 Task: Find connections with filter location Barbalha with filter topic #bestadvicewith filter profile language Potuguese with filter current company Time Inc. with filter school National Institute of Technology Rourkela with filter industry Secretarial Schools with filter service category Cybersecurity with filter keywords title Marketing Communications Manager
Action: Mouse moved to (478, 103)
Screenshot: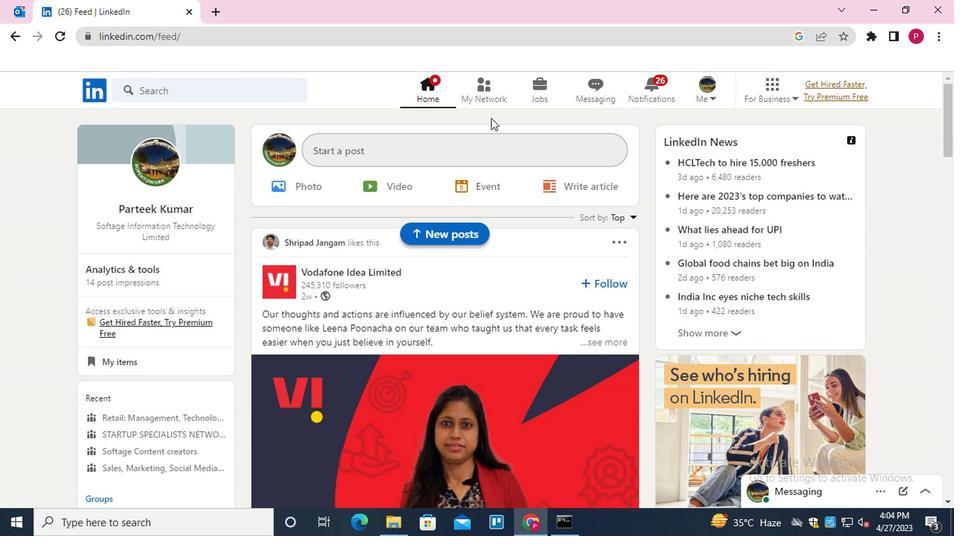 
Action: Mouse pressed left at (478, 103)
Screenshot: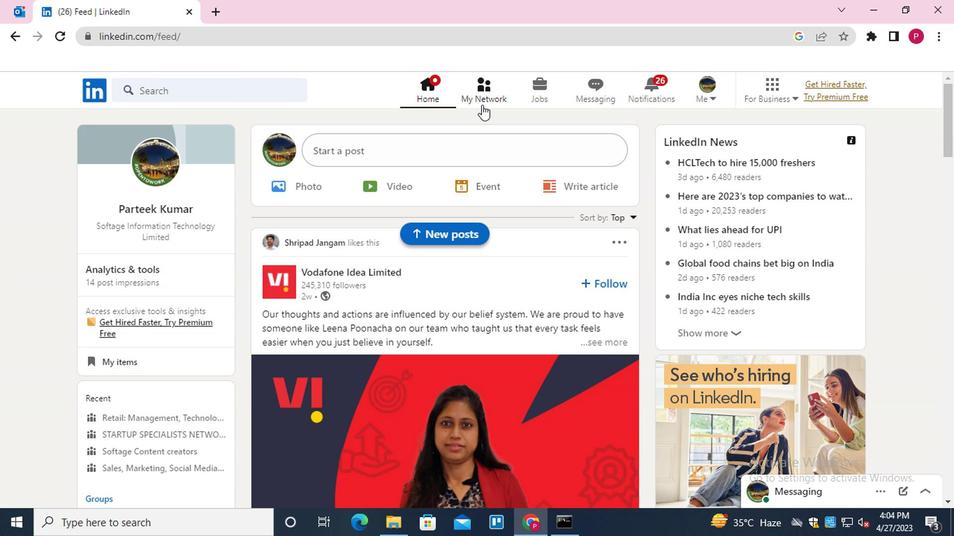 
Action: Mouse moved to (229, 177)
Screenshot: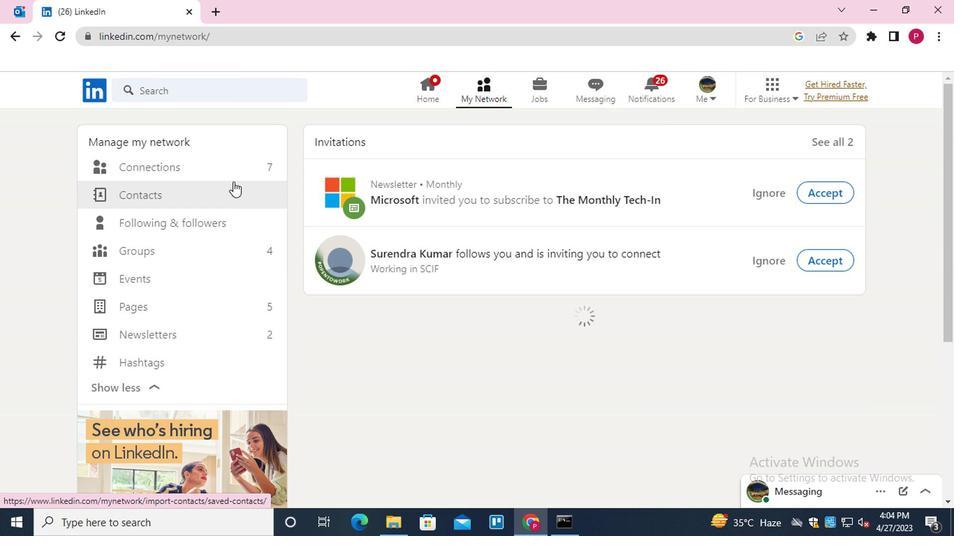 
Action: Mouse pressed left at (229, 177)
Screenshot: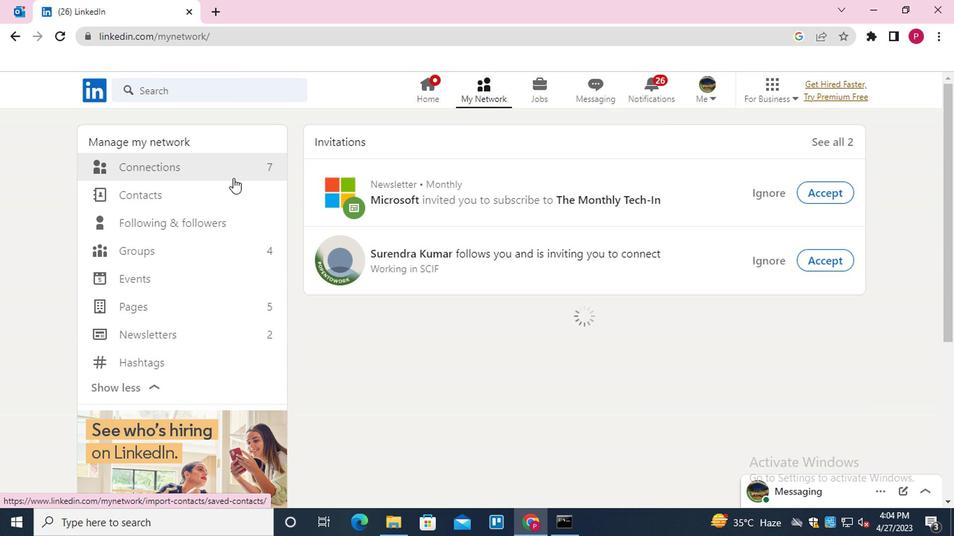 
Action: Mouse moved to (216, 171)
Screenshot: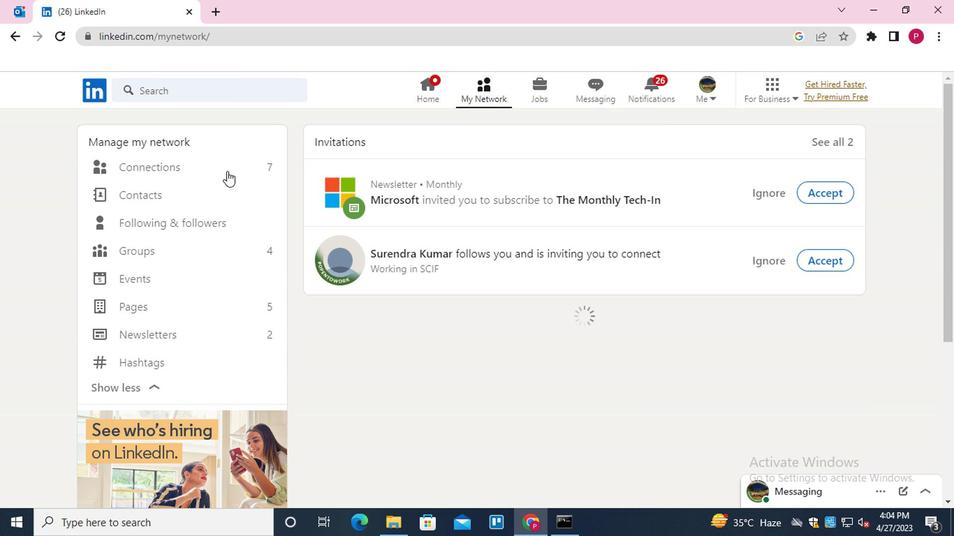 
Action: Mouse pressed left at (216, 171)
Screenshot: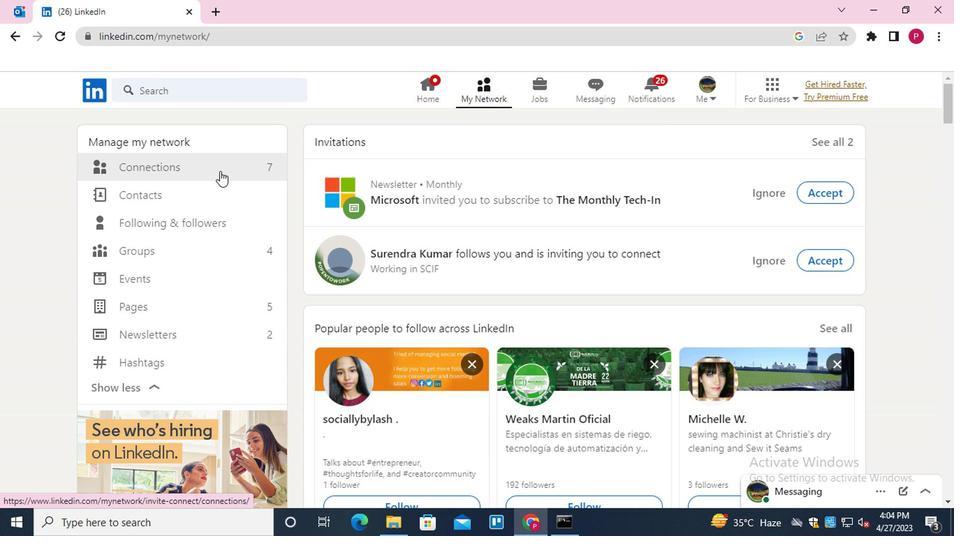 
Action: Mouse moved to (555, 165)
Screenshot: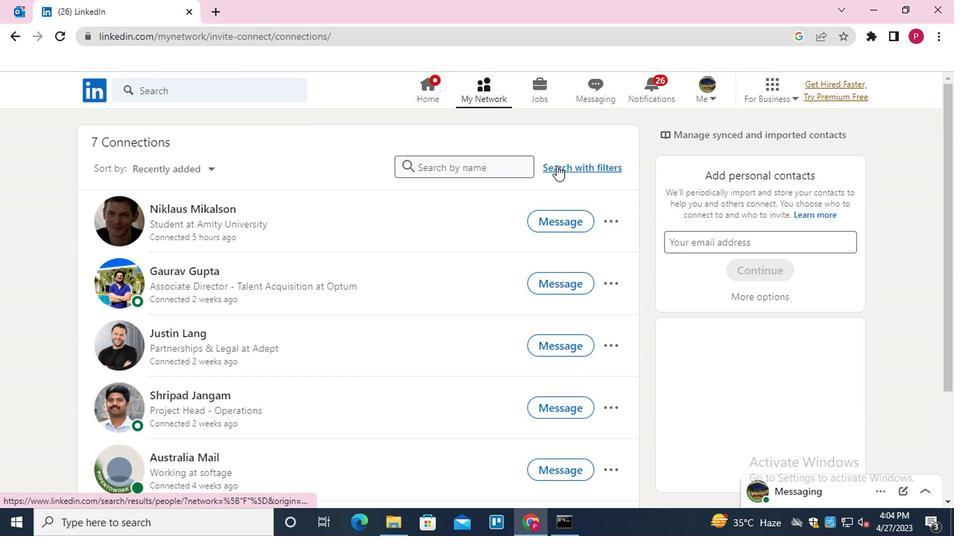 
Action: Mouse pressed left at (555, 165)
Screenshot: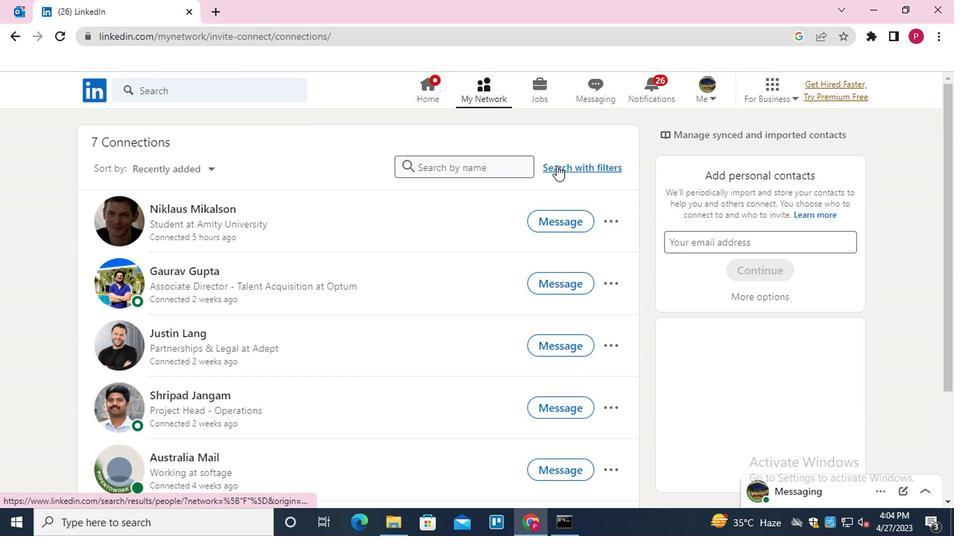 
Action: Mouse moved to (519, 123)
Screenshot: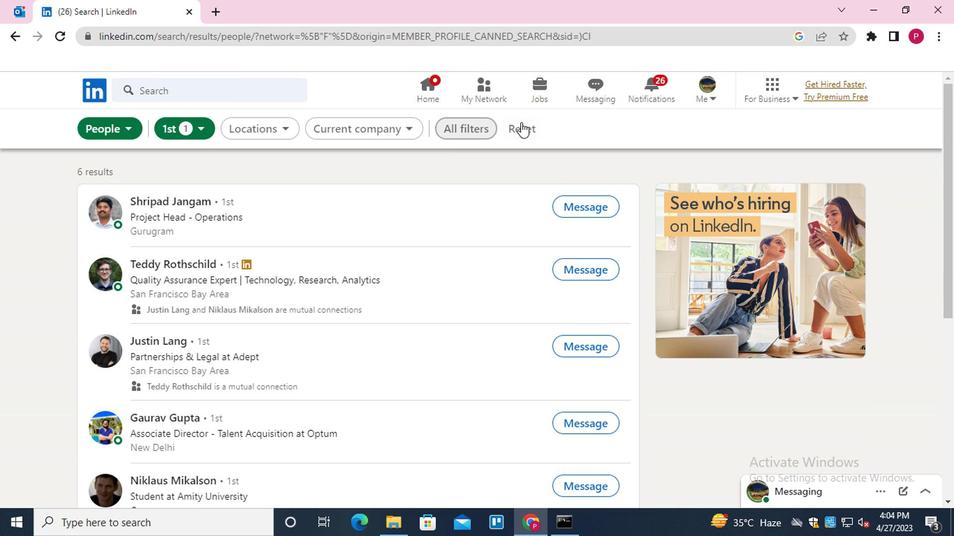 
Action: Mouse pressed left at (519, 123)
Screenshot: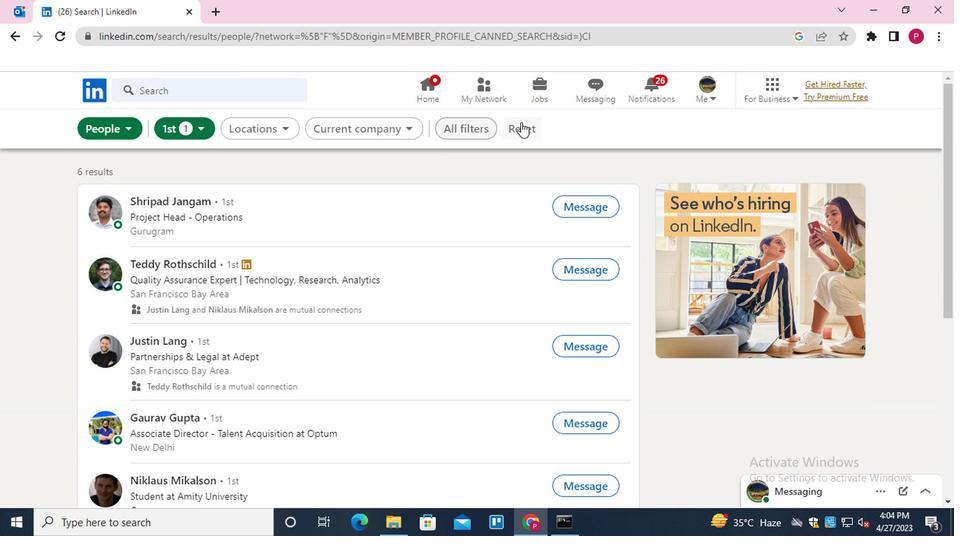
Action: Mouse moved to (497, 128)
Screenshot: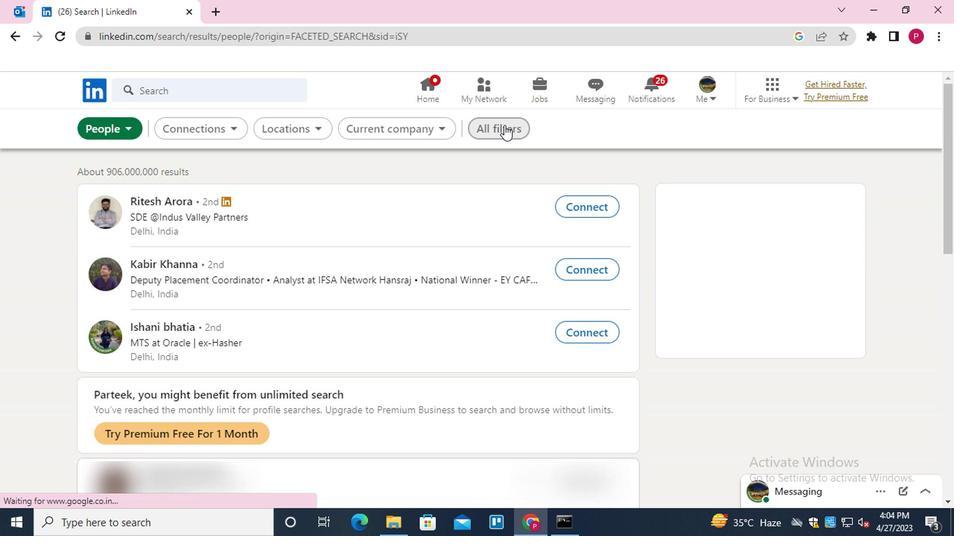 
Action: Mouse pressed left at (497, 128)
Screenshot: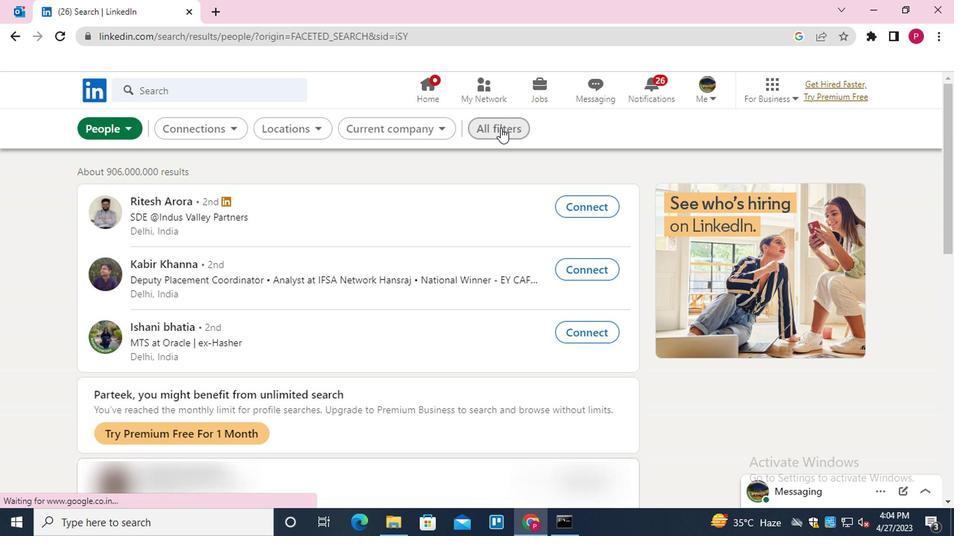 
Action: Mouse moved to (743, 296)
Screenshot: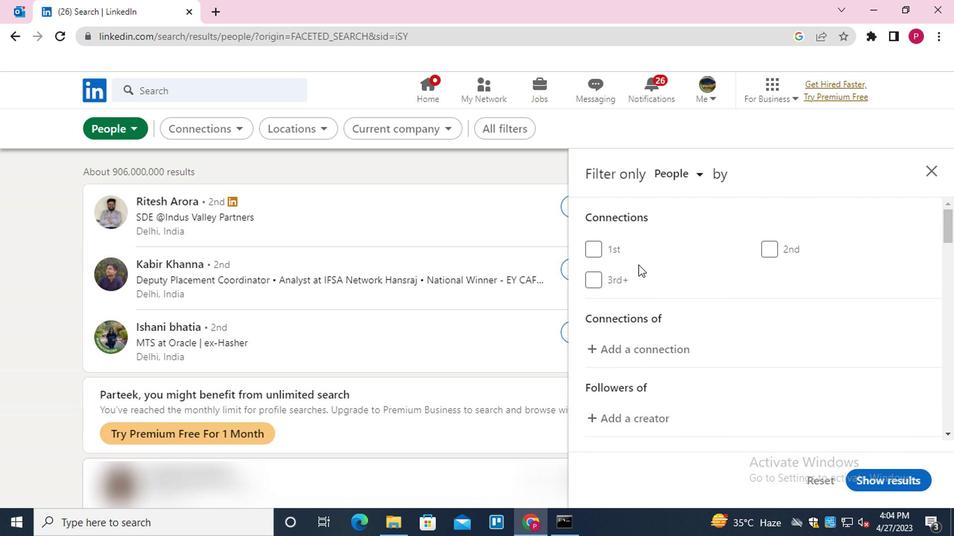 
Action: Mouse scrolled (743, 296) with delta (0, 0)
Screenshot: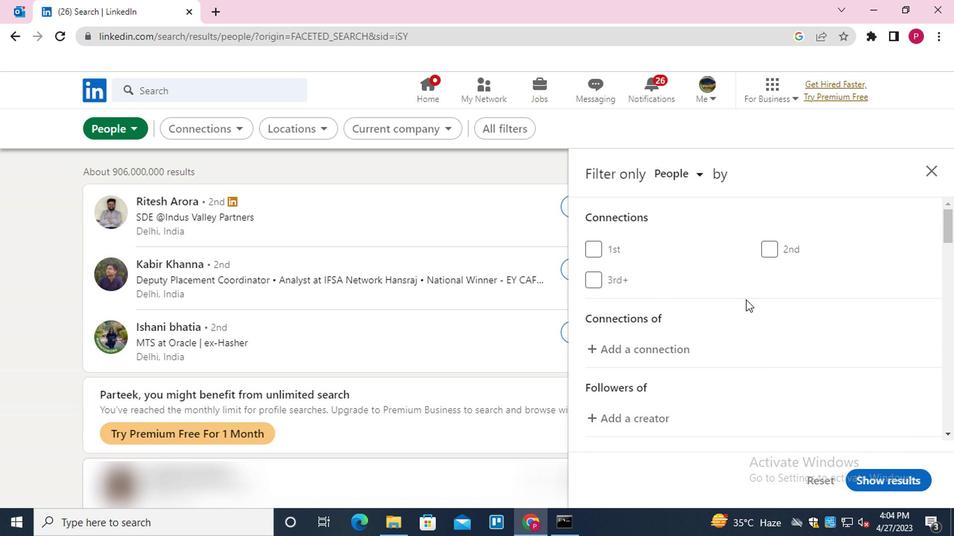 
Action: Mouse scrolled (743, 296) with delta (0, 0)
Screenshot: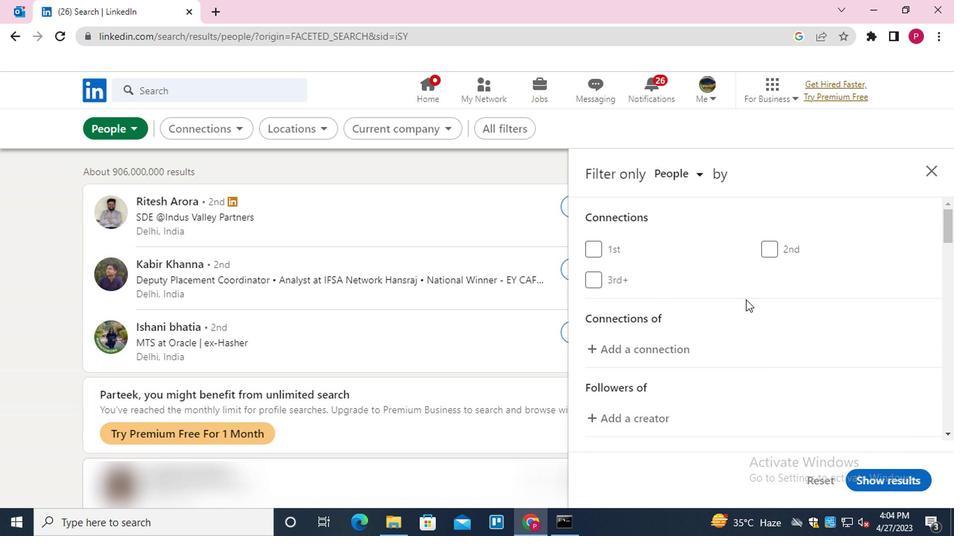 
Action: Mouse scrolled (743, 296) with delta (0, 0)
Screenshot: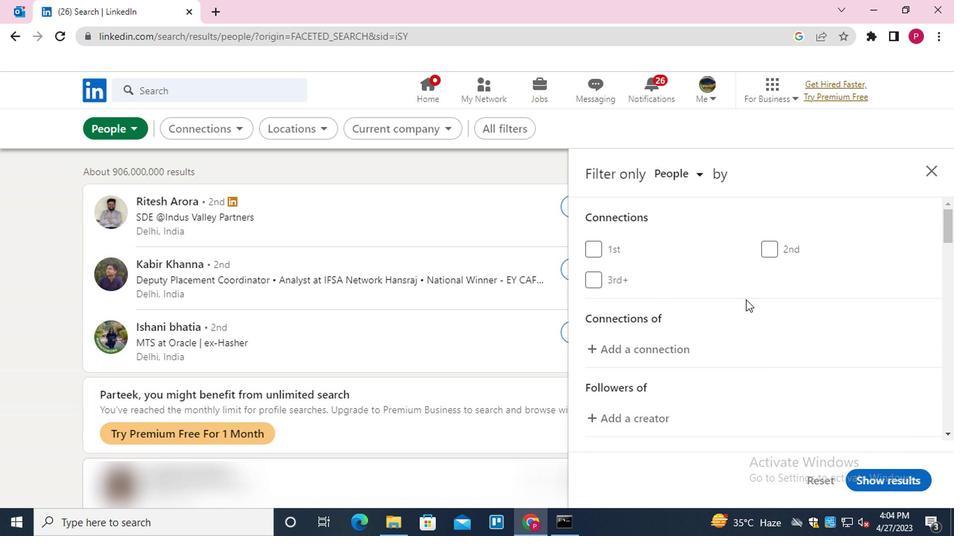 
Action: Mouse moved to (788, 331)
Screenshot: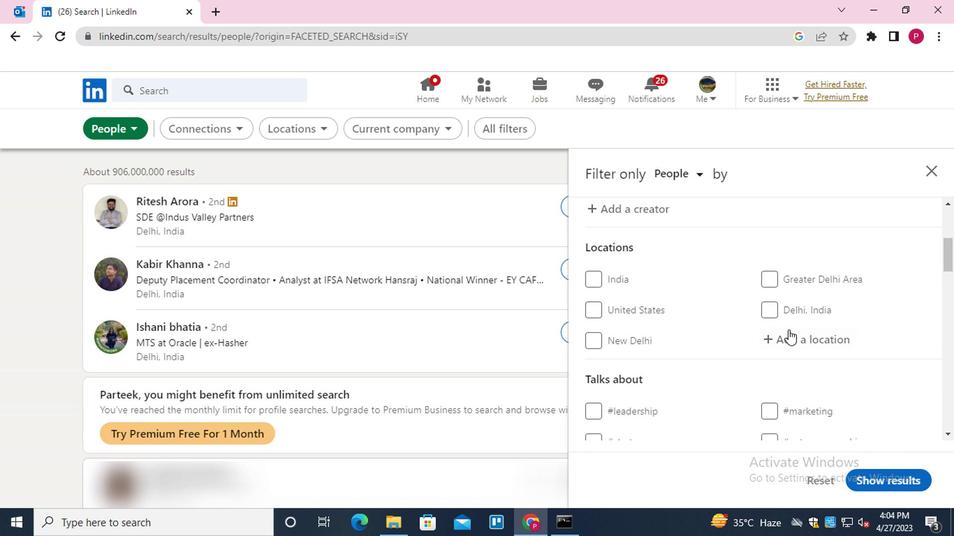 
Action: Mouse pressed left at (788, 331)
Screenshot: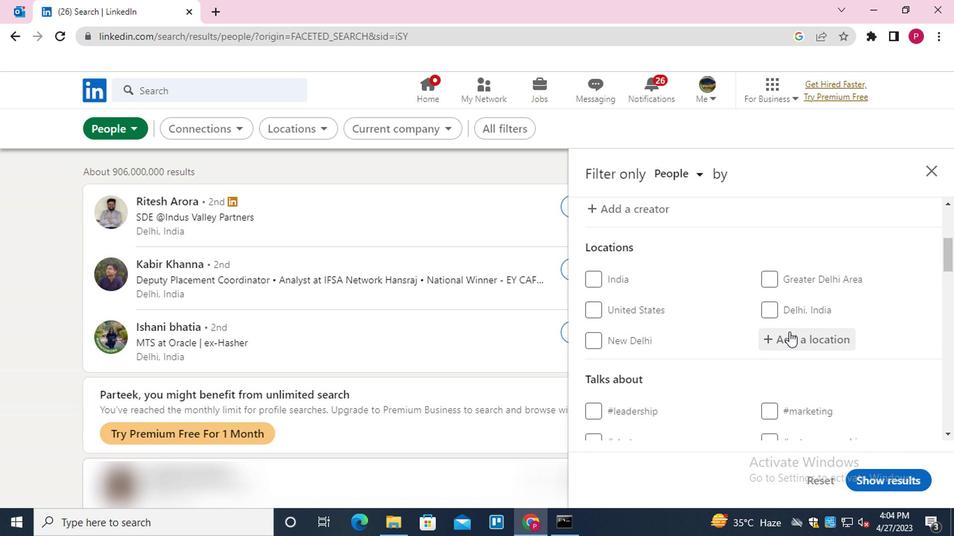 
Action: Key pressed <Key.shift>BARBALL<Key.backspace><Key.down><Key.enter>
Screenshot: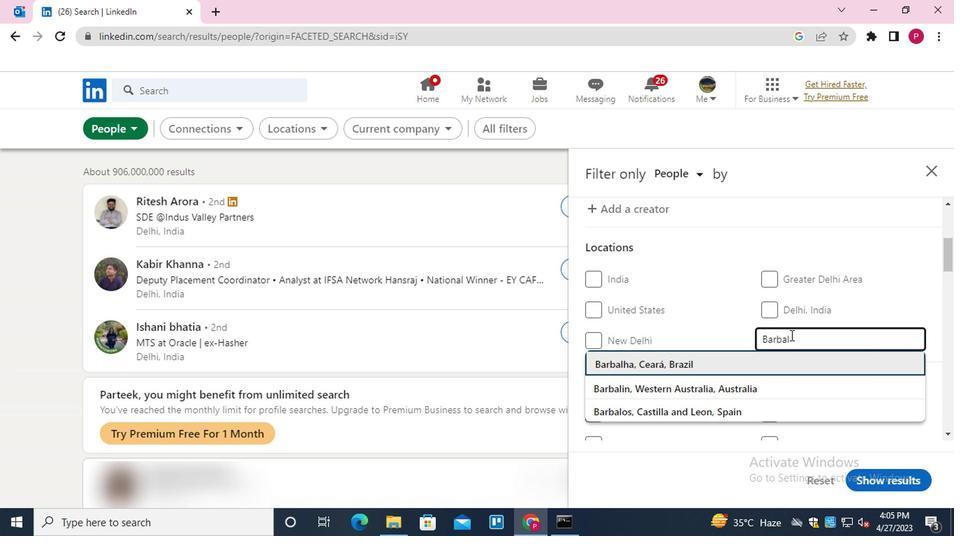 
Action: Mouse moved to (743, 351)
Screenshot: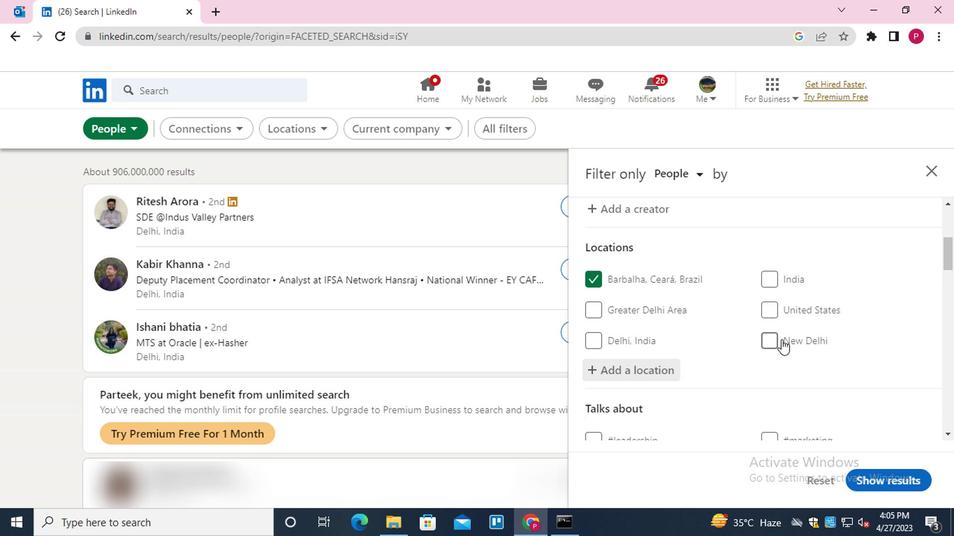 
Action: Mouse scrolled (743, 350) with delta (0, 0)
Screenshot: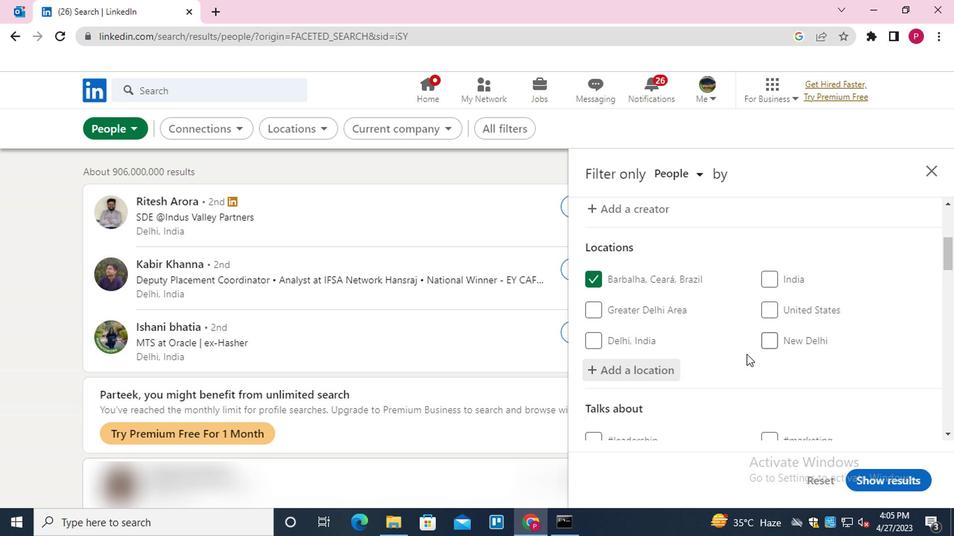 
Action: Mouse scrolled (743, 350) with delta (0, 0)
Screenshot: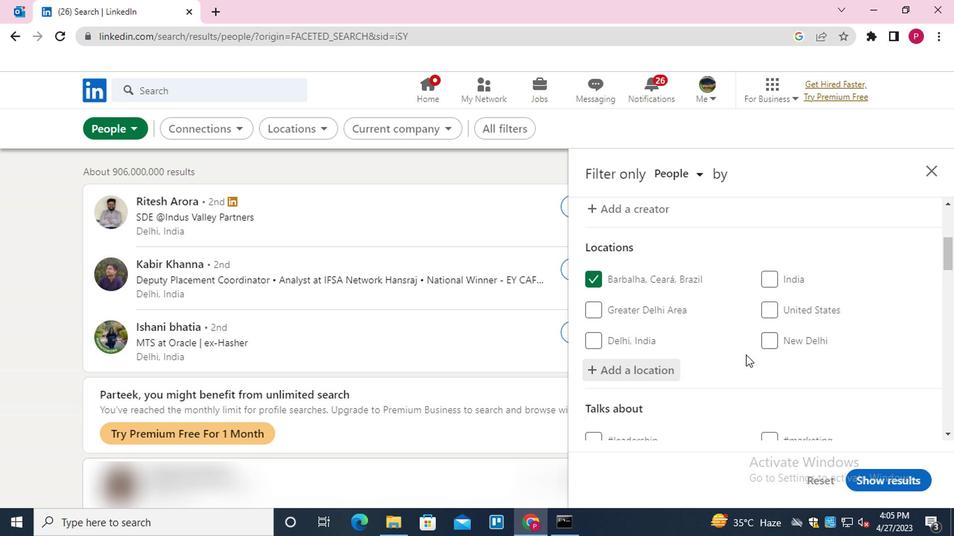 
Action: Mouse scrolled (743, 350) with delta (0, 0)
Screenshot: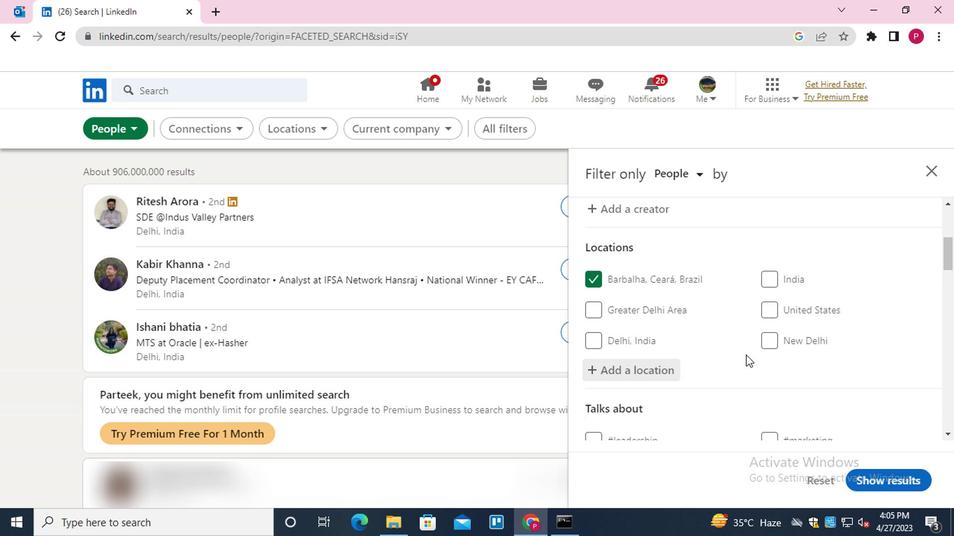 
Action: Mouse moved to (805, 290)
Screenshot: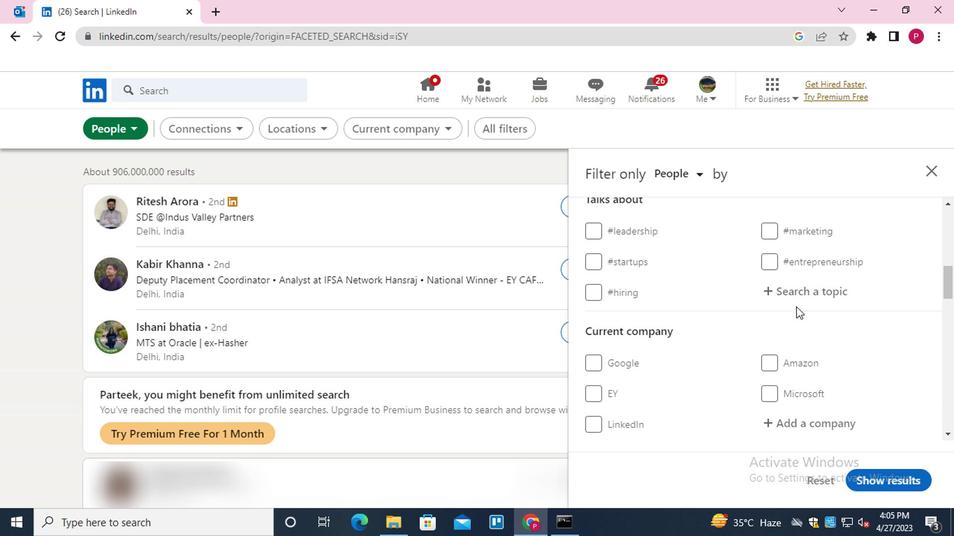 
Action: Mouse pressed left at (805, 290)
Screenshot: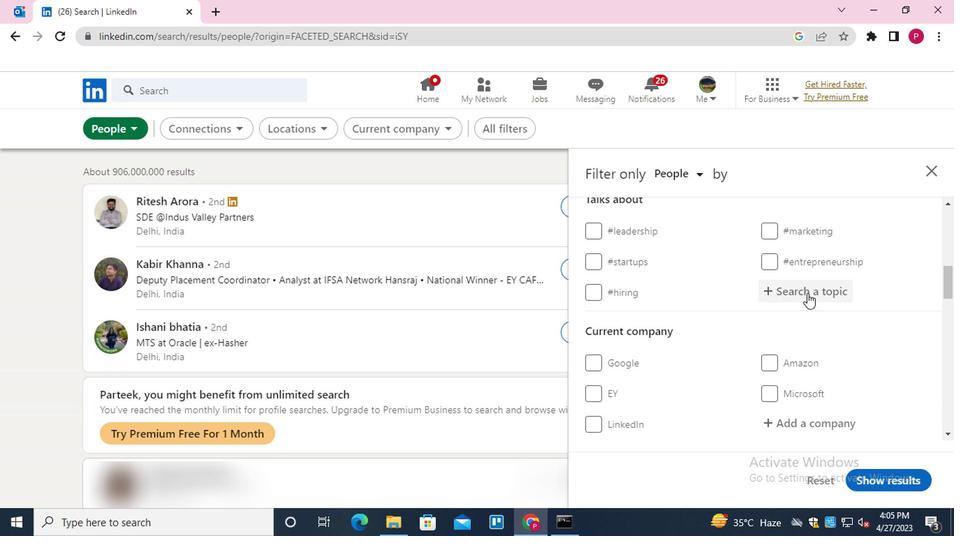 
Action: Key pressed BESTADVICE<Key.down><Key.enter>
Screenshot: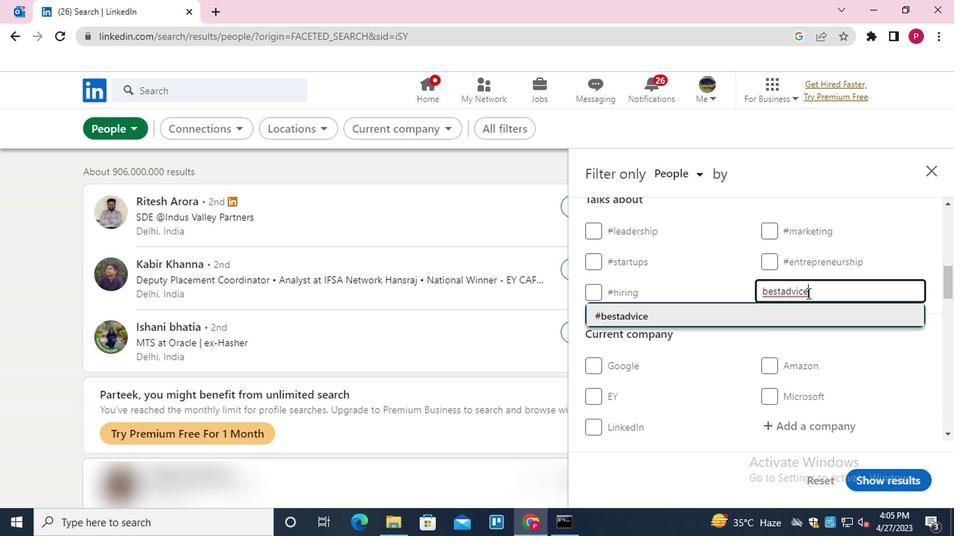 
Action: Mouse moved to (767, 312)
Screenshot: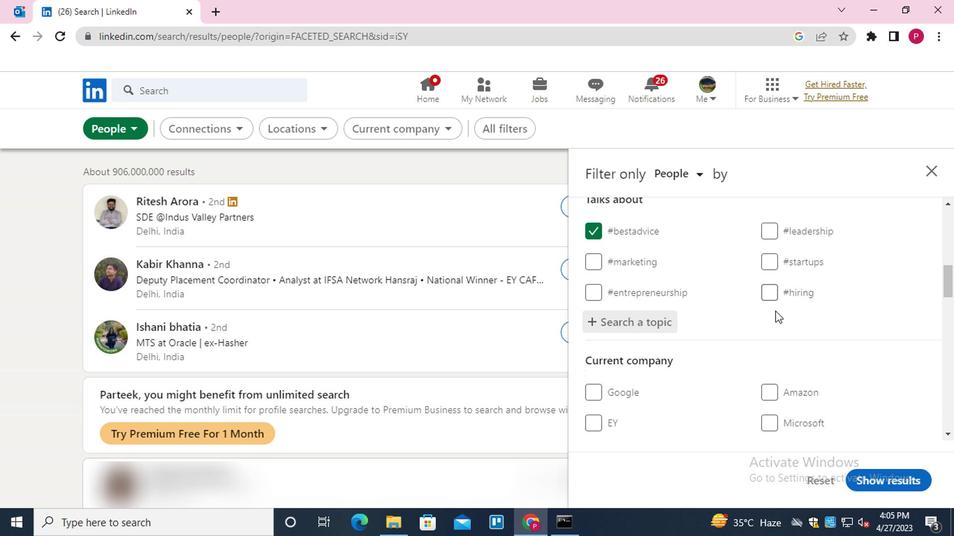 
Action: Mouse scrolled (767, 311) with delta (0, 0)
Screenshot: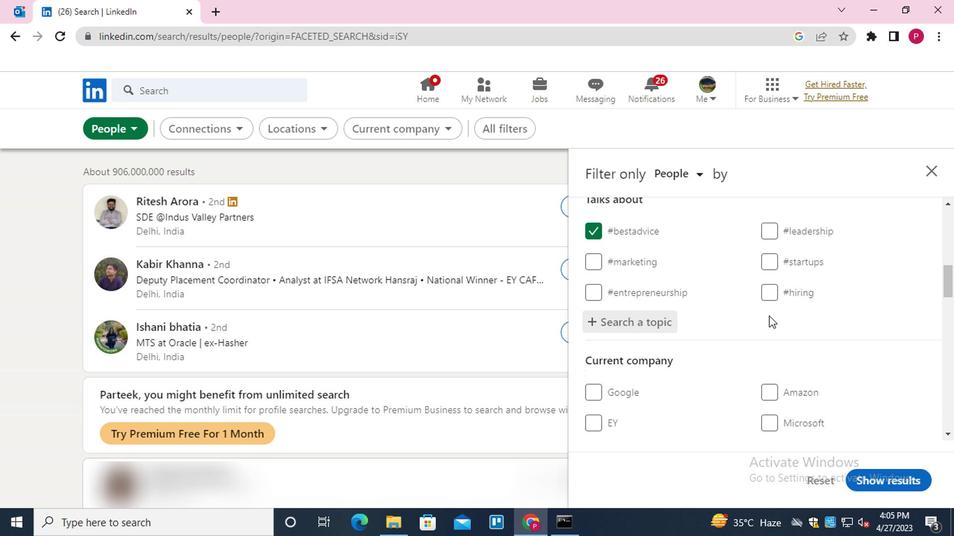 
Action: Mouse moved to (731, 333)
Screenshot: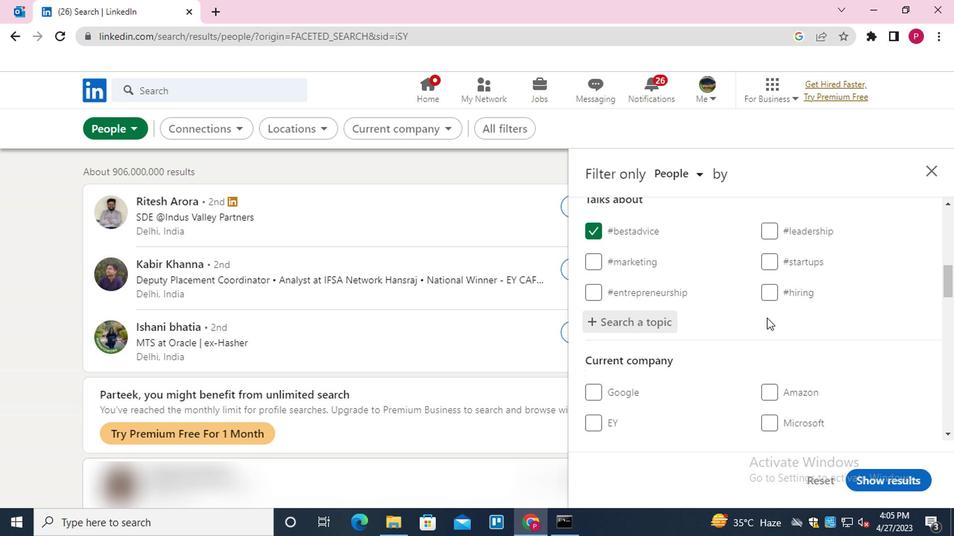 
Action: Mouse scrolled (731, 332) with delta (0, 0)
Screenshot: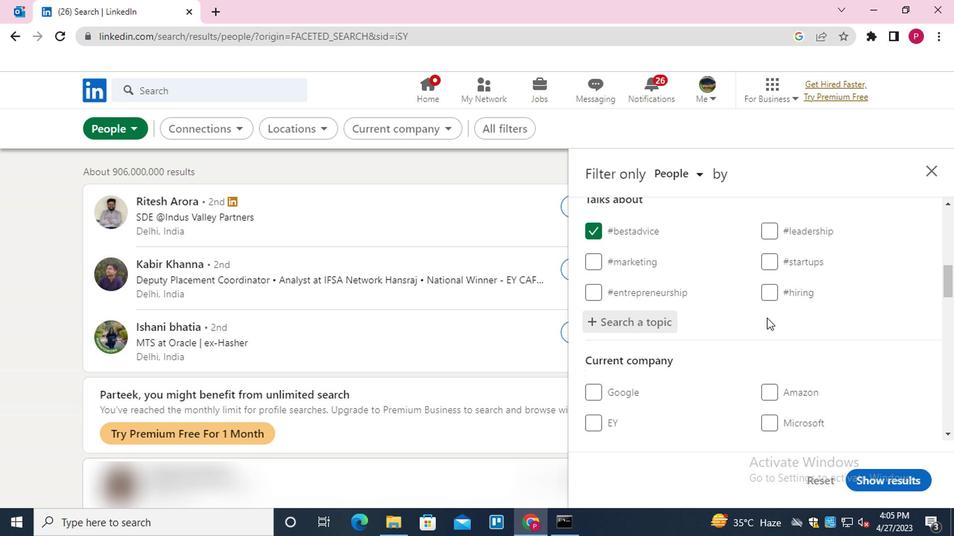 
Action: Mouse moved to (726, 333)
Screenshot: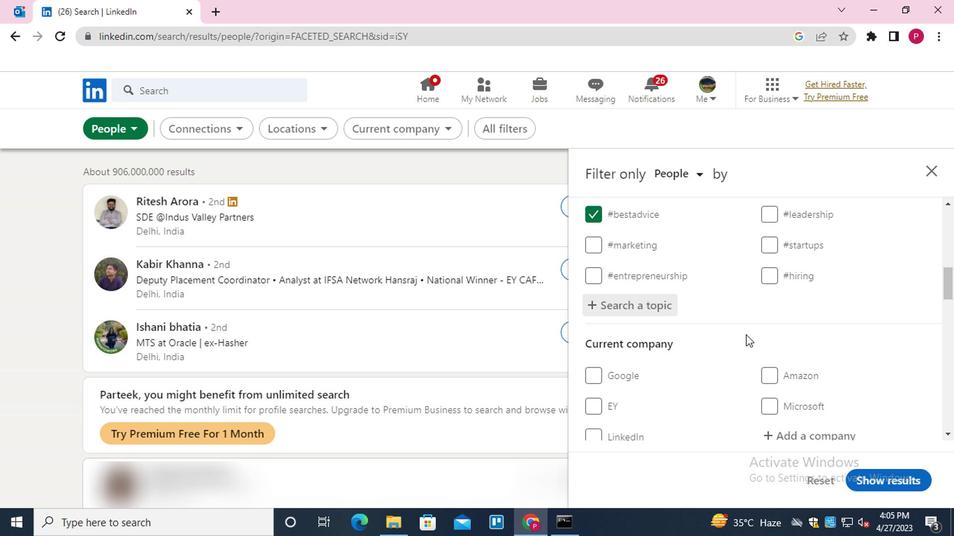 
Action: Mouse scrolled (726, 333) with delta (0, 0)
Screenshot: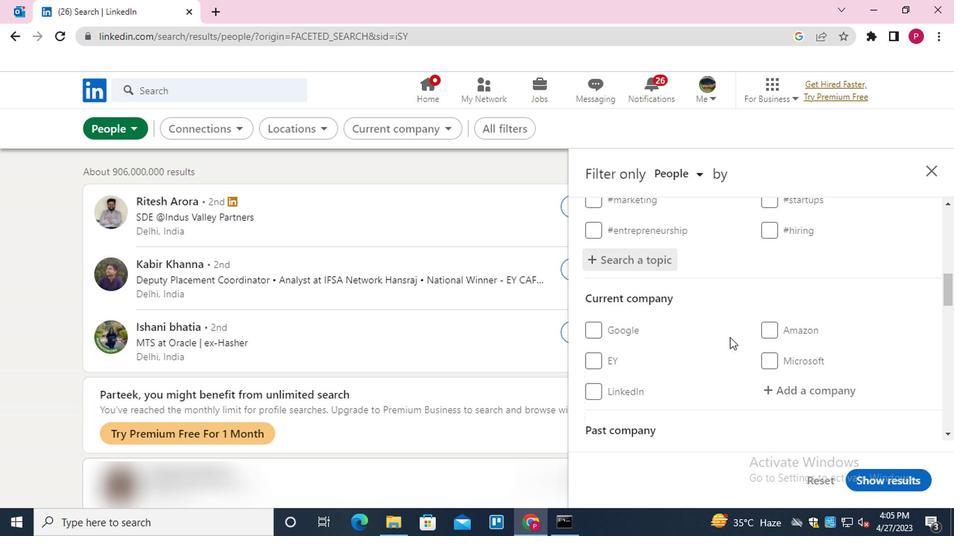 
Action: Mouse moved to (715, 369)
Screenshot: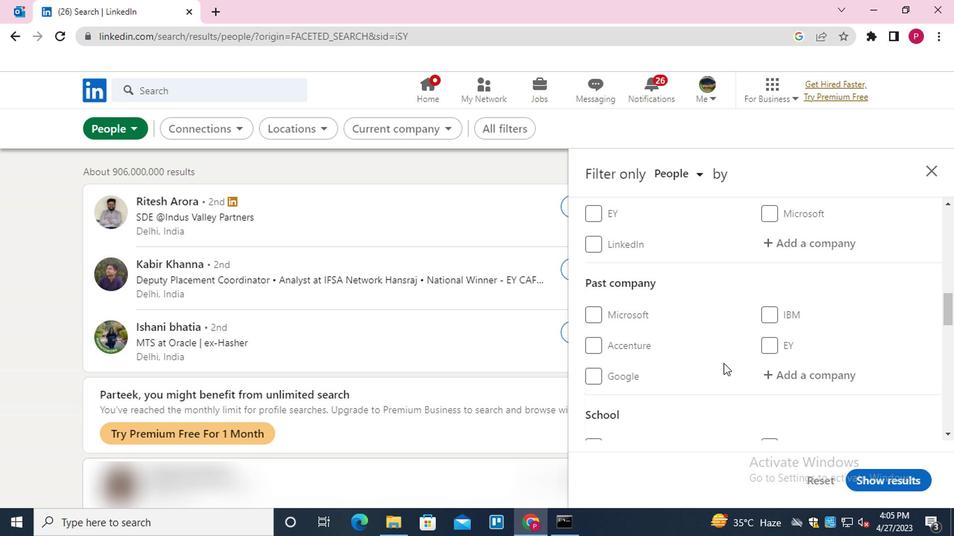 
Action: Mouse scrolled (715, 369) with delta (0, 0)
Screenshot: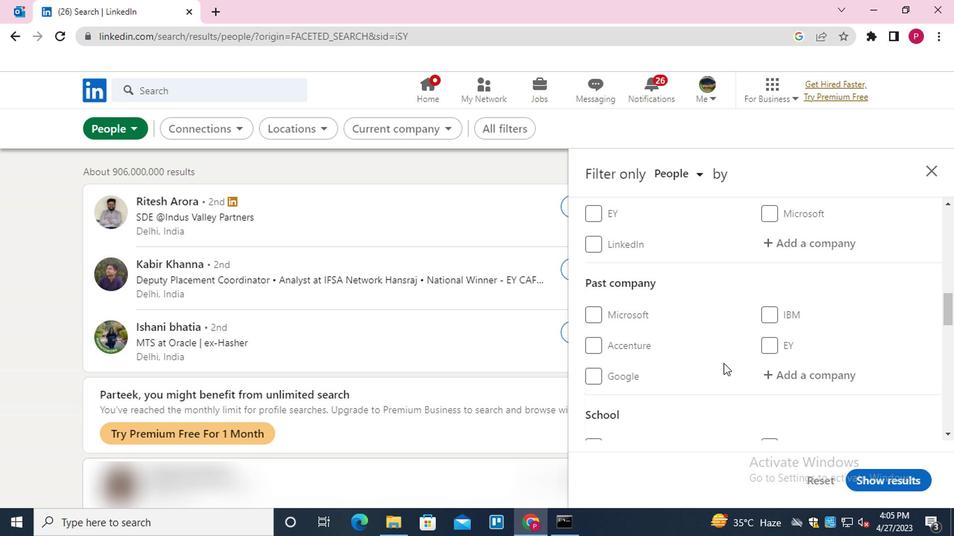 
Action: Mouse scrolled (715, 369) with delta (0, 0)
Screenshot: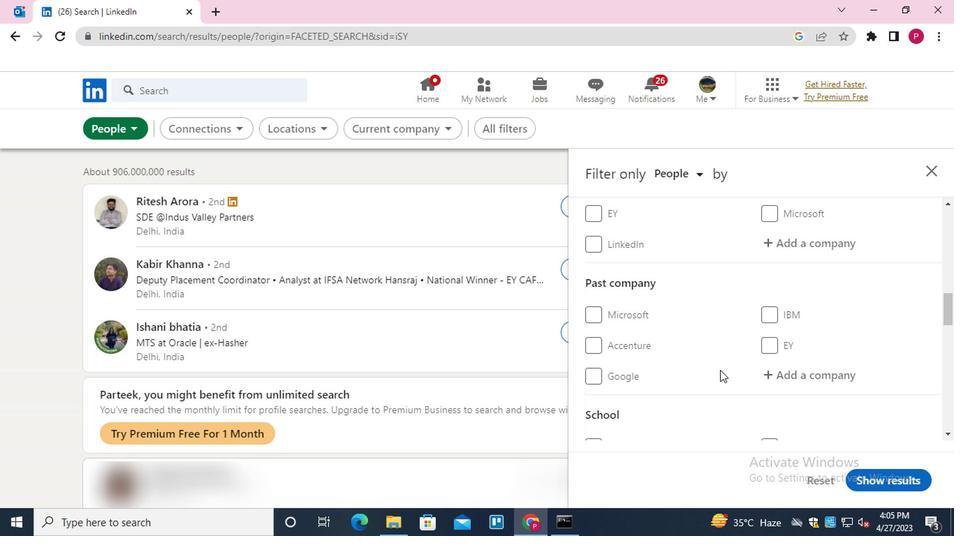
Action: Mouse scrolled (715, 369) with delta (0, 0)
Screenshot: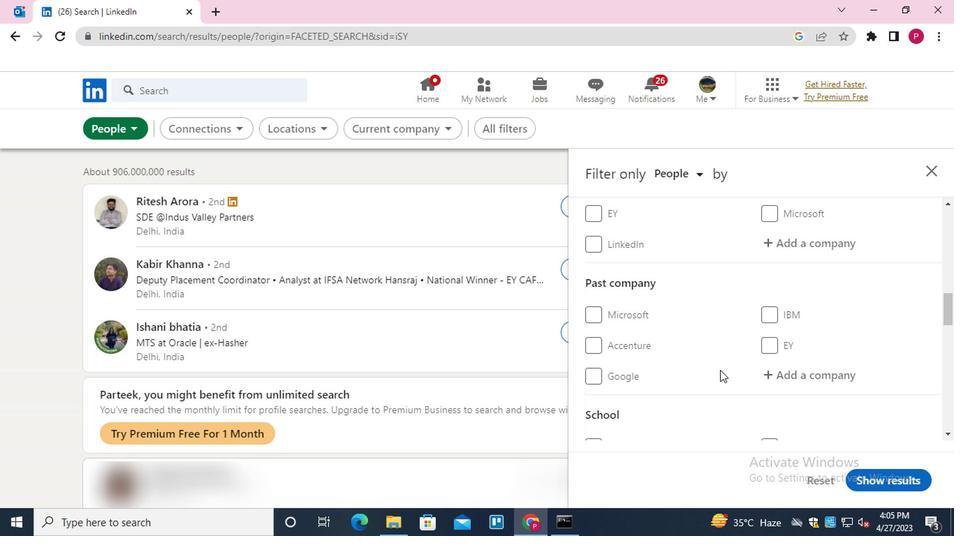 
Action: Mouse scrolled (715, 369) with delta (0, 0)
Screenshot: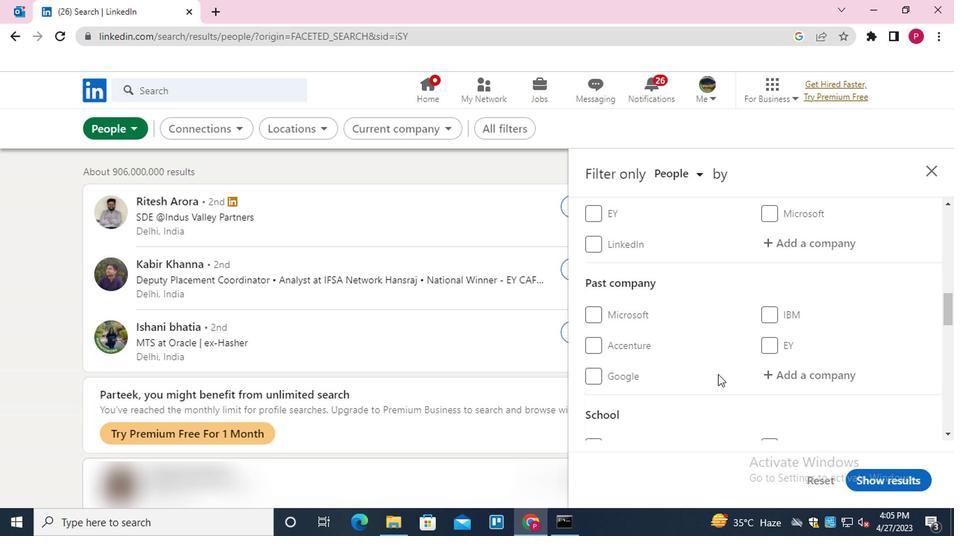 
Action: Mouse scrolled (715, 369) with delta (0, 0)
Screenshot: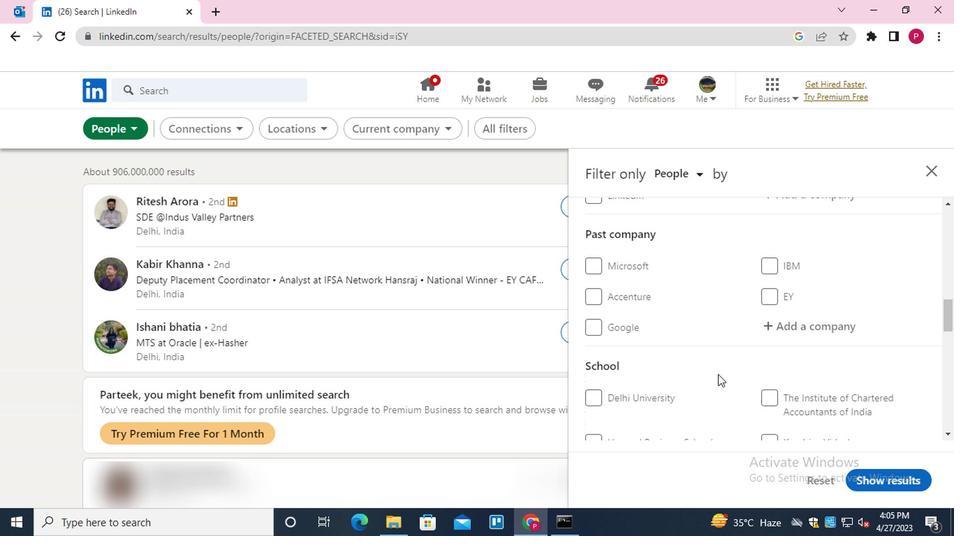 
Action: Mouse moved to (637, 410)
Screenshot: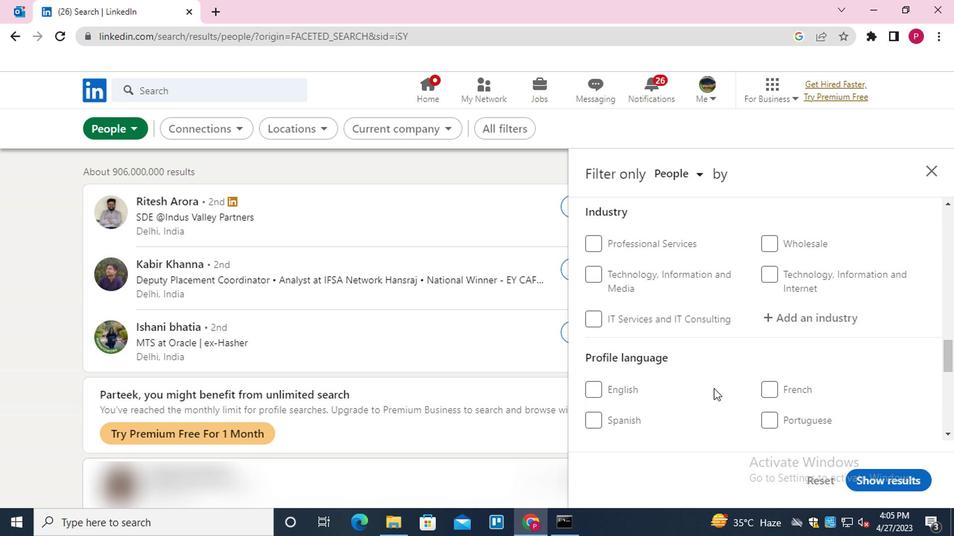 
Action: Mouse scrolled (637, 409) with delta (0, 0)
Screenshot: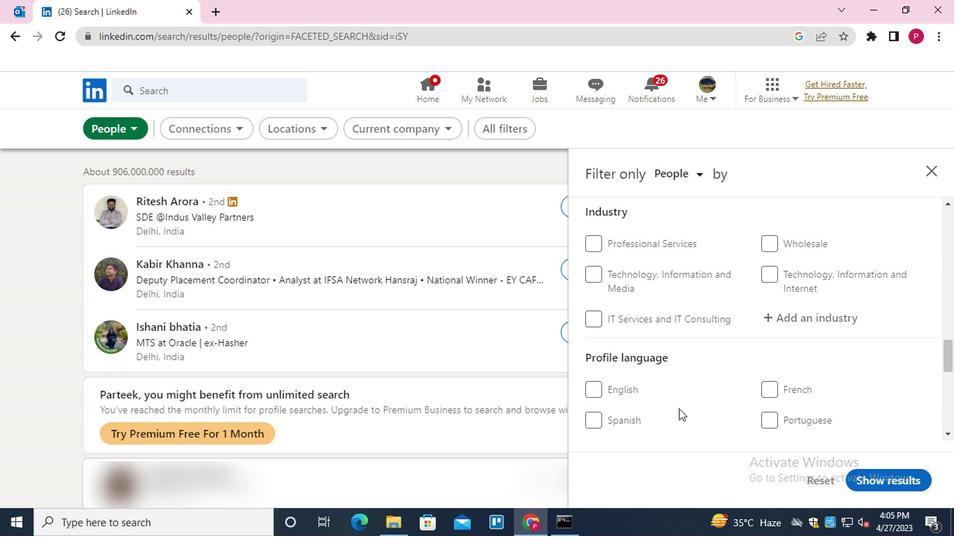 
Action: Mouse moved to (638, 410)
Screenshot: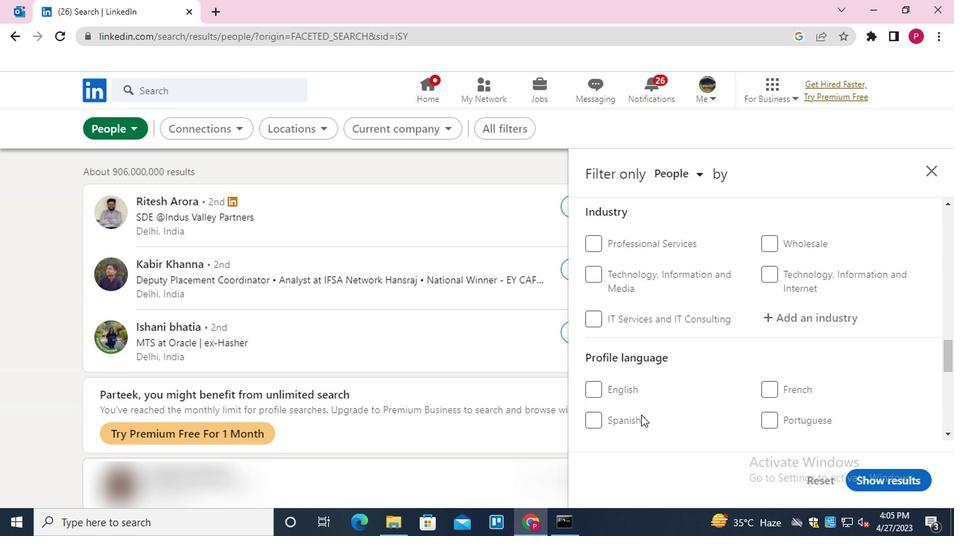 
Action: Mouse scrolled (638, 409) with delta (0, 0)
Screenshot: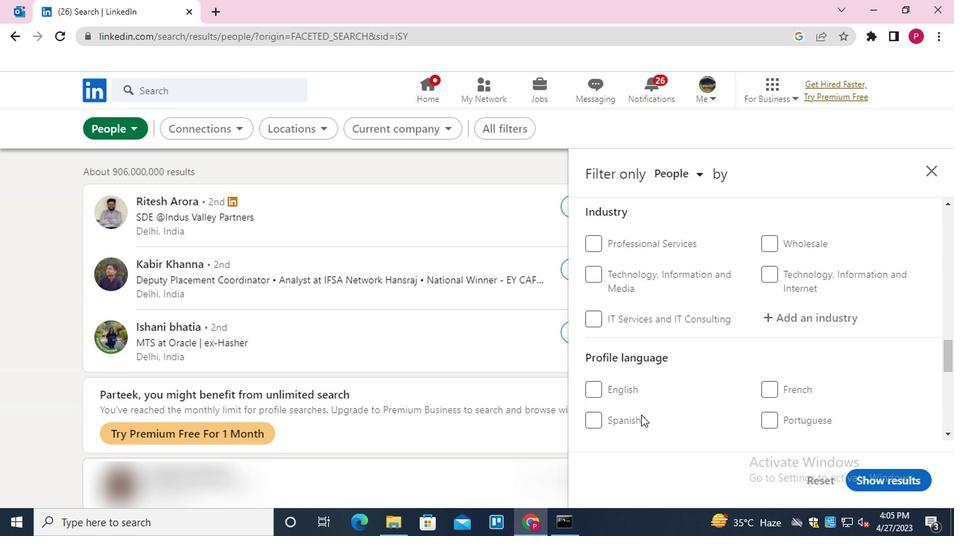 
Action: Mouse moved to (766, 282)
Screenshot: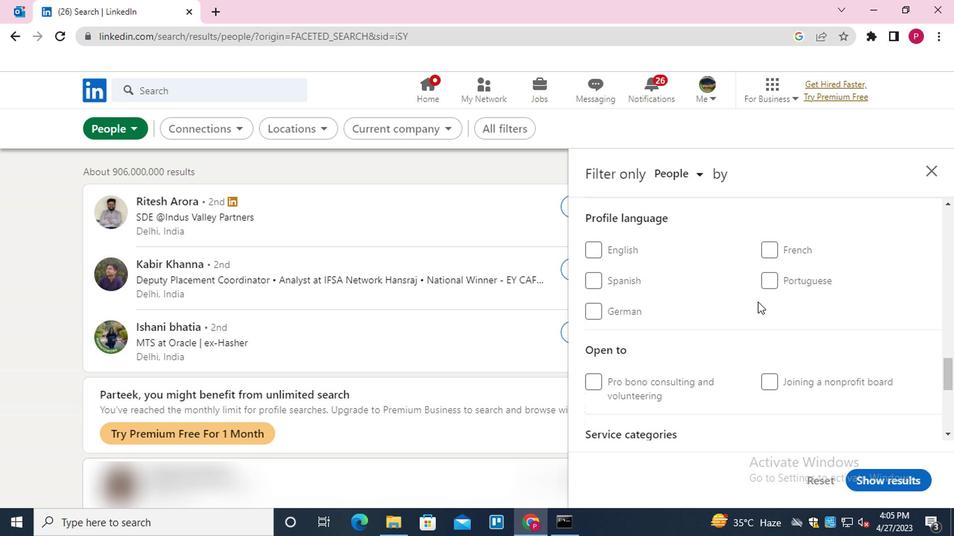 
Action: Mouse pressed left at (766, 282)
Screenshot: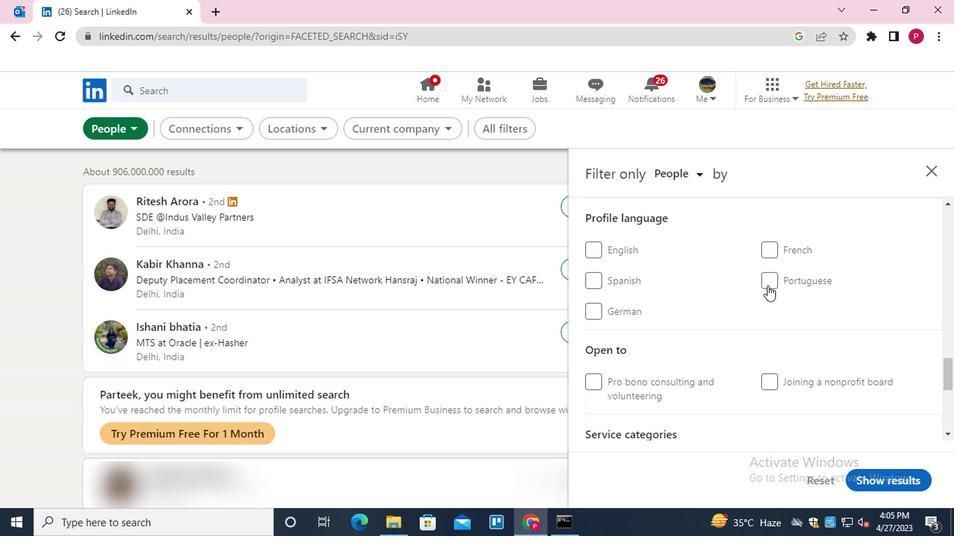
Action: Mouse moved to (748, 294)
Screenshot: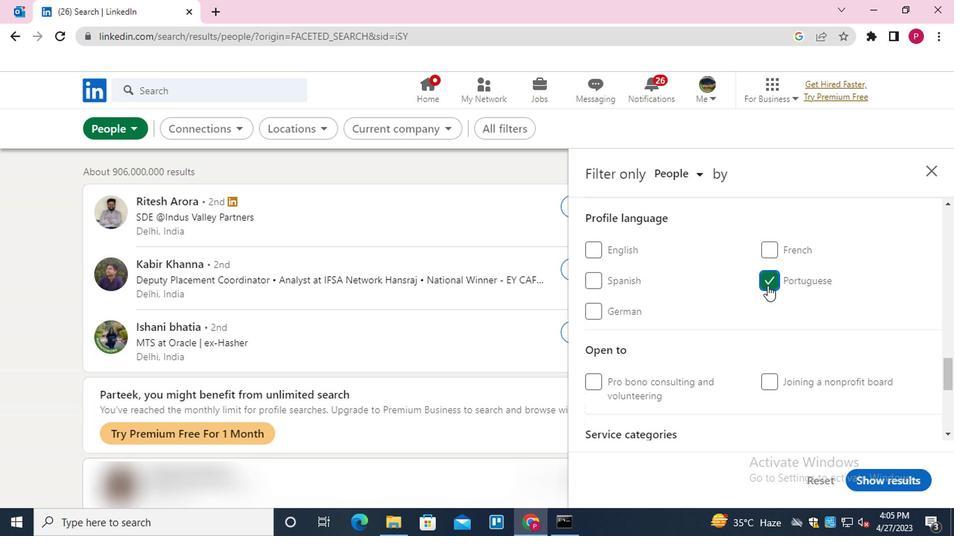 
Action: Mouse scrolled (748, 295) with delta (0, 0)
Screenshot: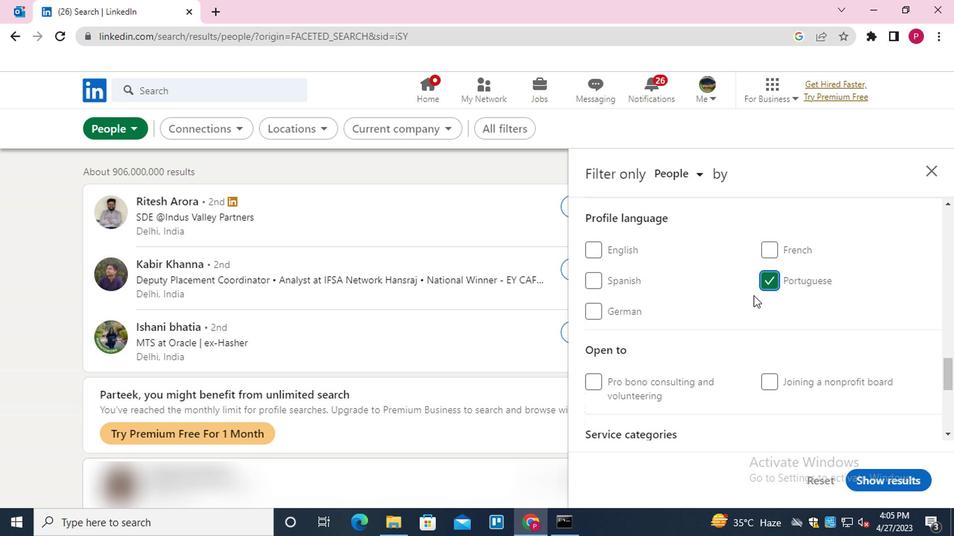 
Action: Mouse scrolled (748, 295) with delta (0, 0)
Screenshot: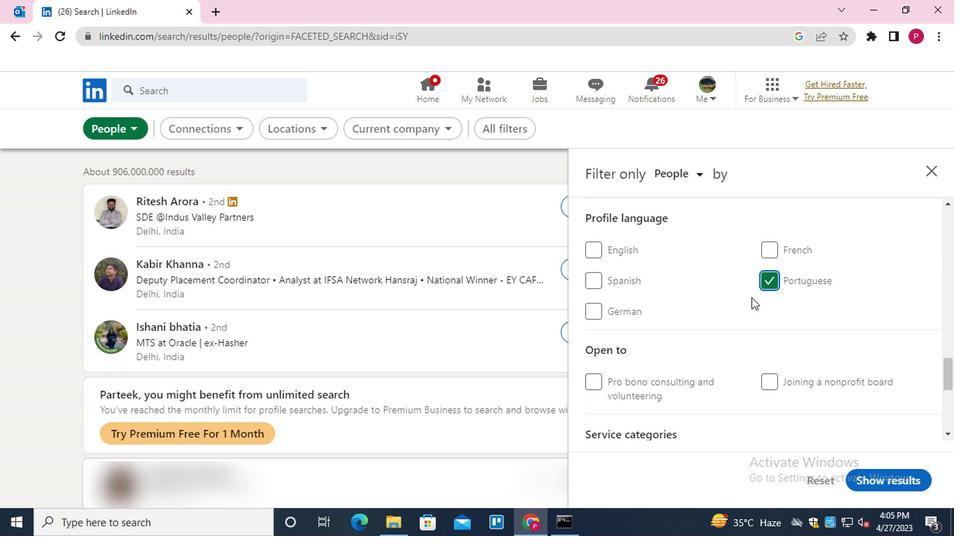 
Action: Mouse scrolled (748, 295) with delta (0, 0)
Screenshot: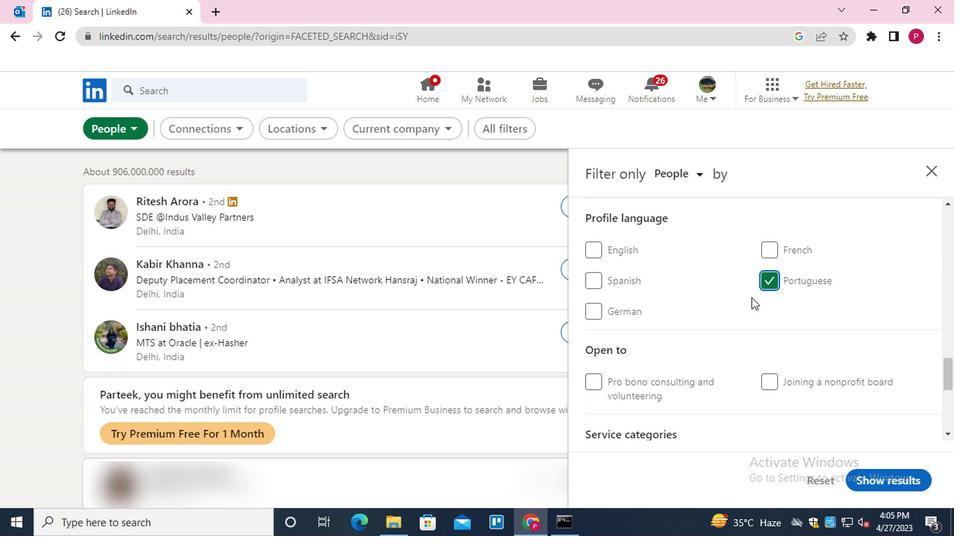
Action: Mouse scrolled (748, 295) with delta (0, 0)
Screenshot: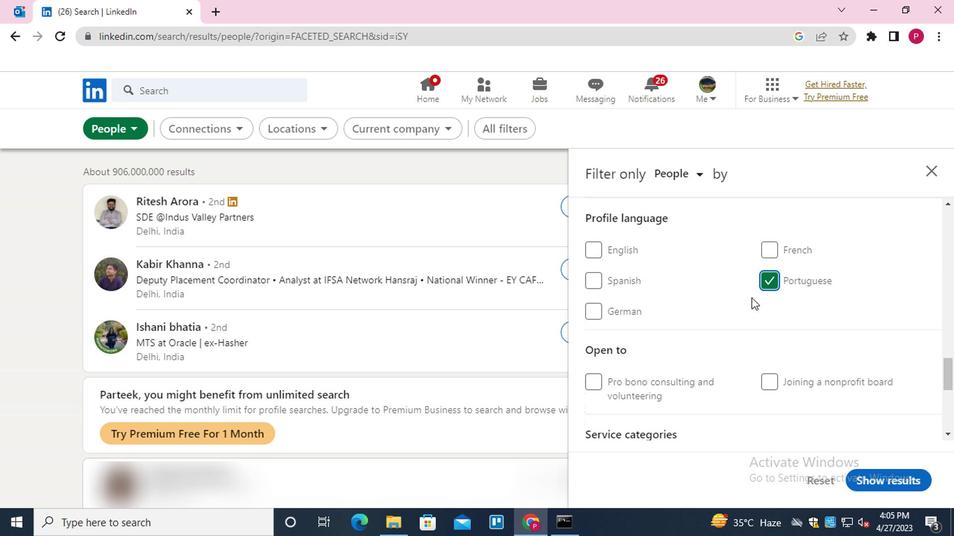 
Action: Mouse moved to (666, 321)
Screenshot: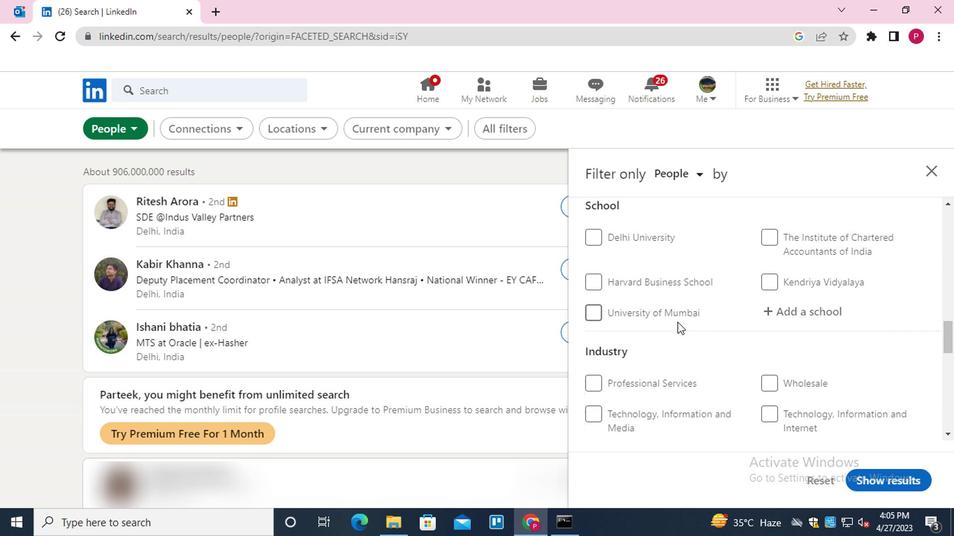 
Action: Mouse scrolled (666, 322) with delta (0, 0)
Screenshot: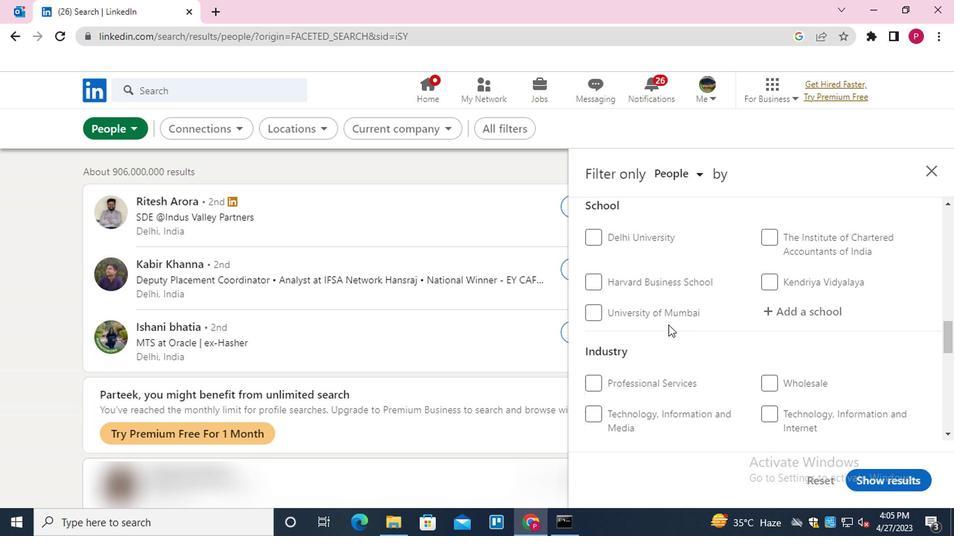 
Action: Mouse scrolled (666, 322) with delta (0, 0)
Screenshot: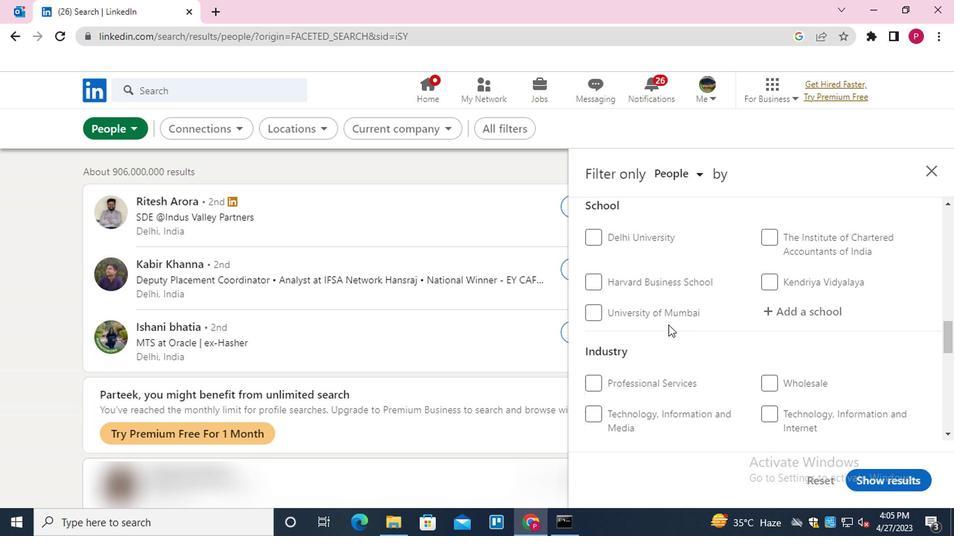 
Action: Mouse scrolled (666, 322) with delta (0, 0)
Screenshot: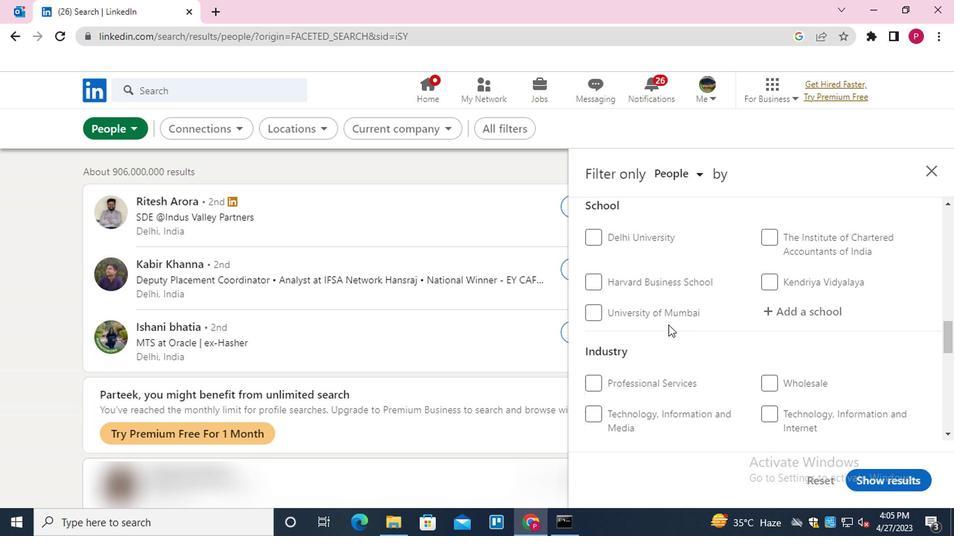
Action: Mouse scrolled (666, 322) with delta (0, 0)
Screenshot: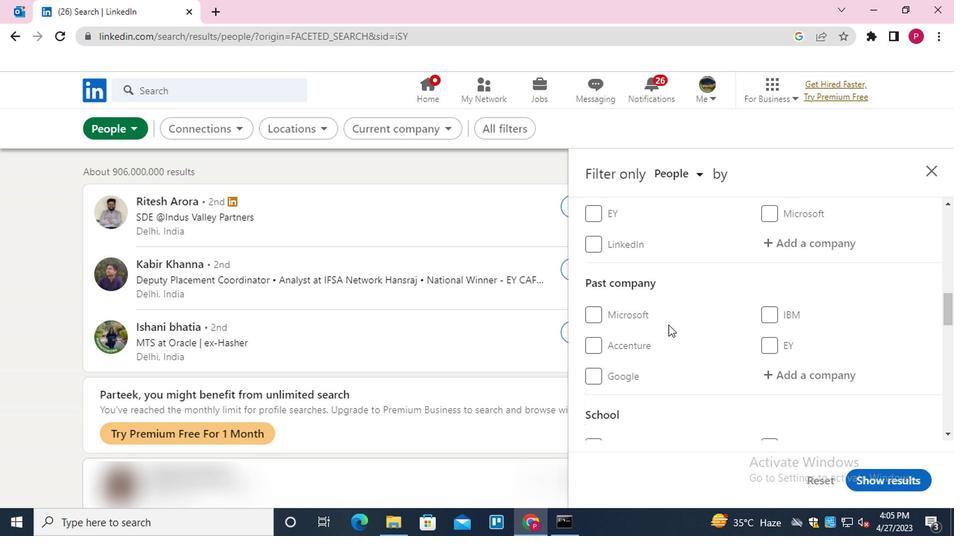 
Action: Mouse moved to (789, 311)
Screenshot: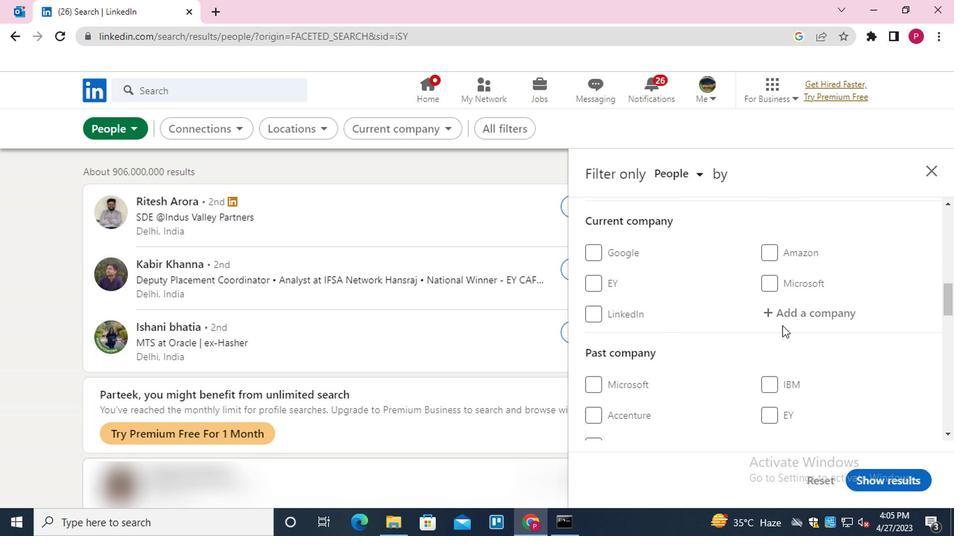 
Action: Mouse pressed left at (789, 311)
Screenshot: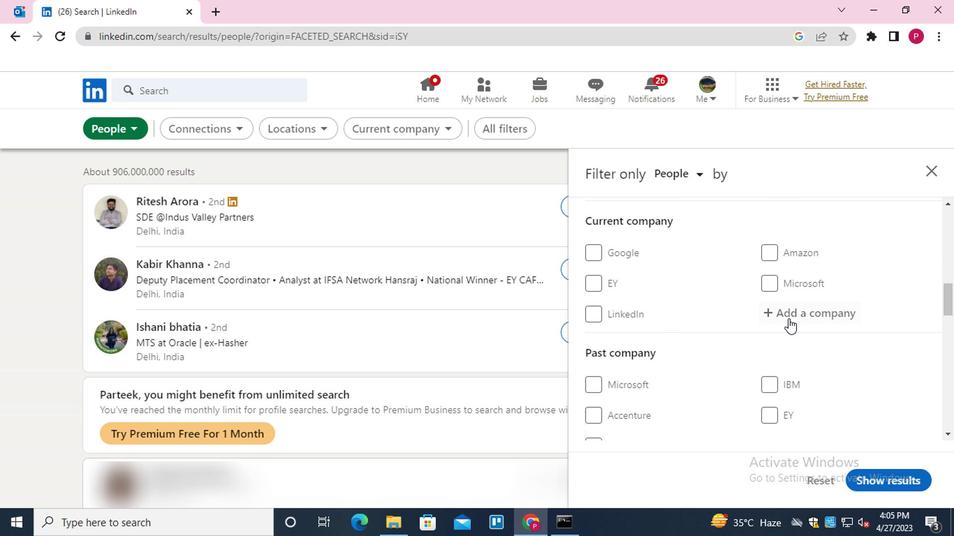 
Action: Key pressed <Key.shift><Key.shift><Key.shift>TIME<Key.space><Key.shift>I<Key.down><Key.enter>
Screenshot: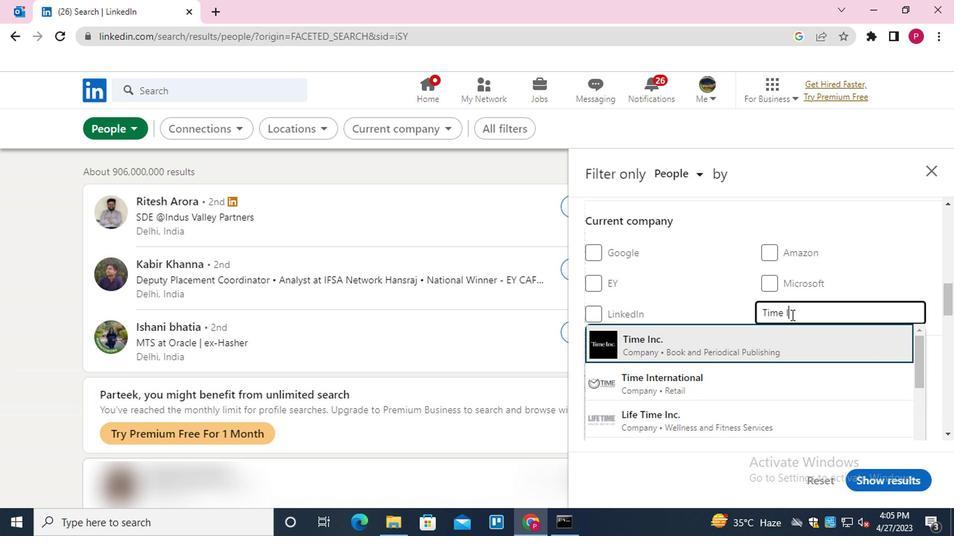 
Action: Mouse moved to (734, 342)
Screenshot: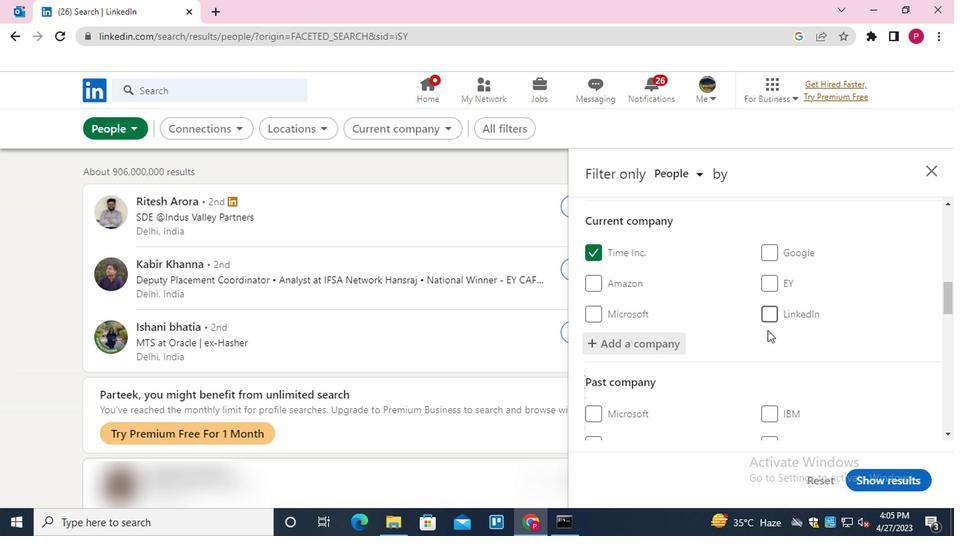 
Action: Mouse scrolled (734, 342) with delta (0, 0)
Screenshot: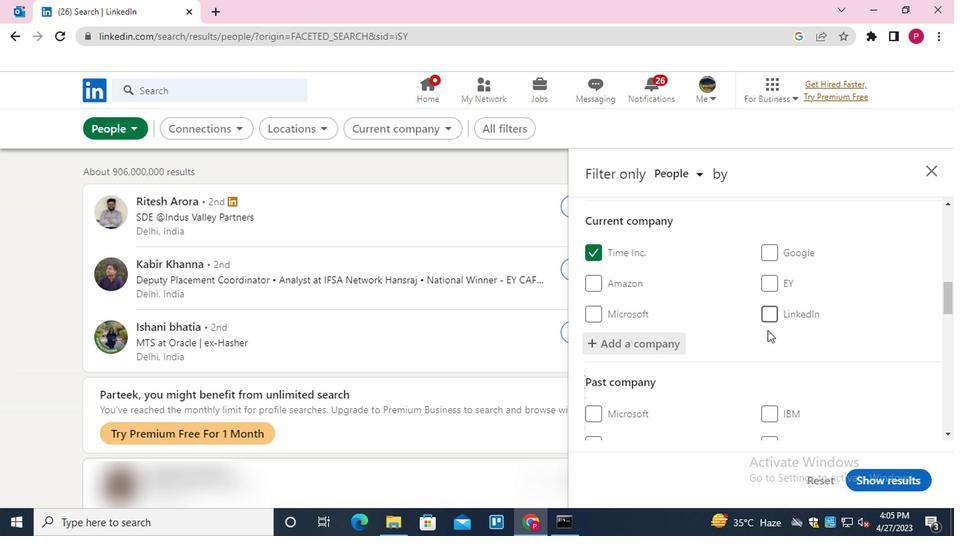 
Action: Mouse moved to (728, 344)
Screenshot: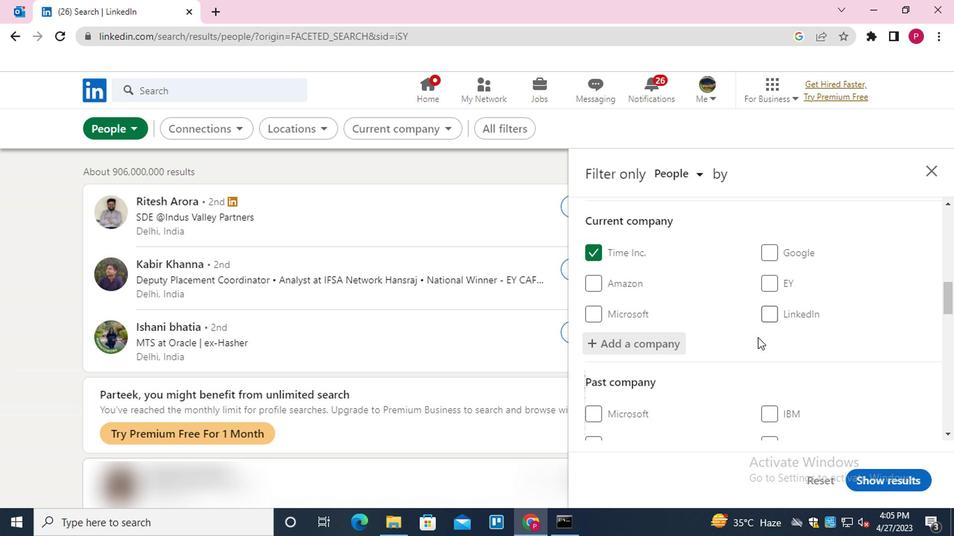 
Action: Mouse scrolled (728, 344) with delta (0, 0)
Screenshot: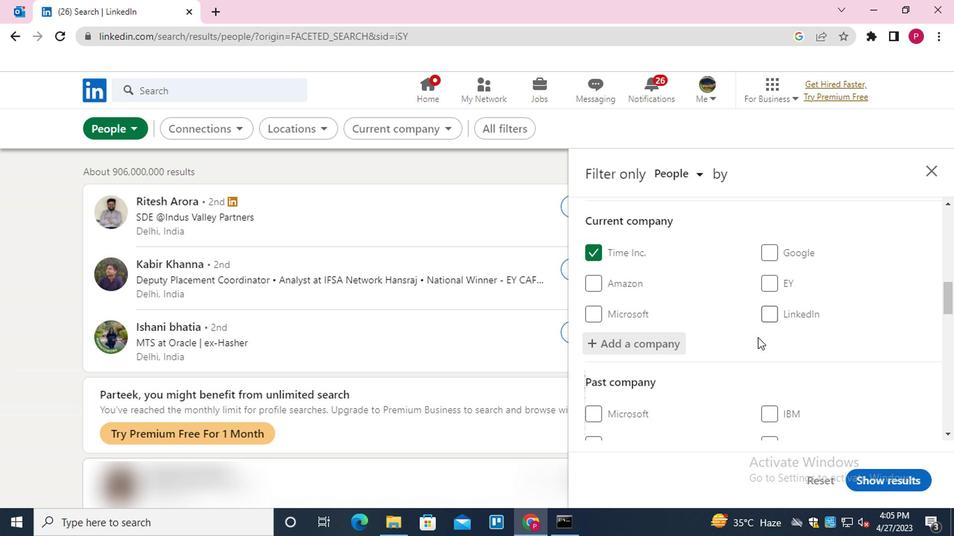 
Action: Mouse moved to (725, 344)
Screenshot: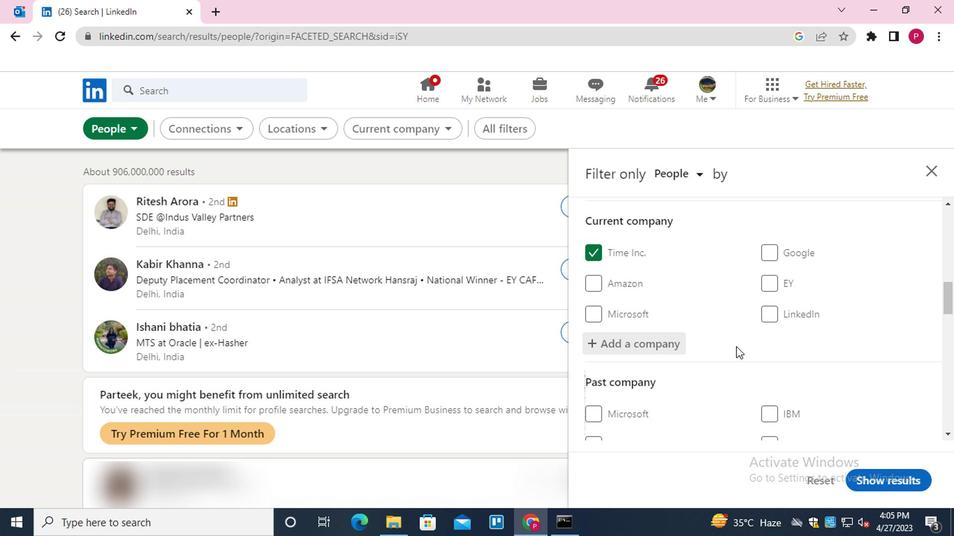 
Action: Mouse scrolled (725, 344) with delta (0, 0)
Screenshot: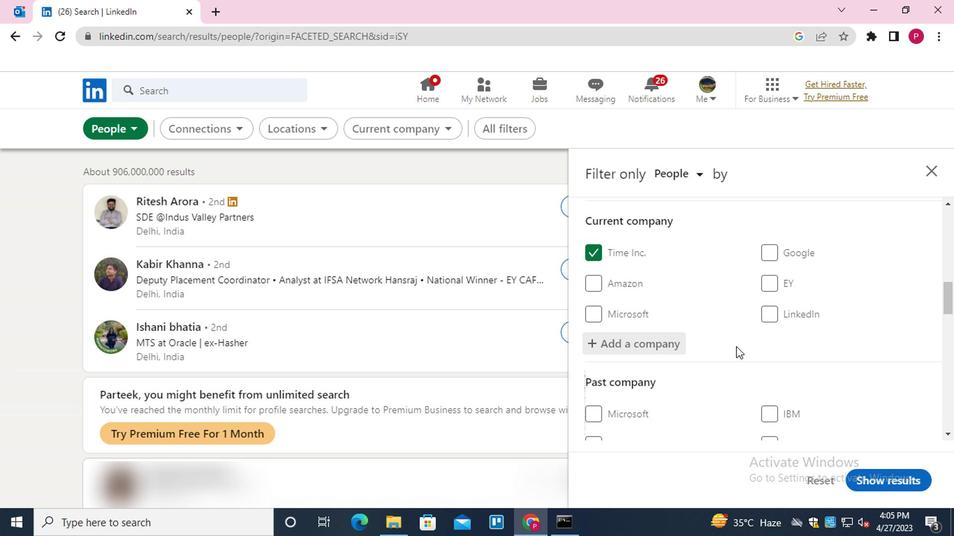 
Action: Mouse moved to (724, 344)
Screenshot: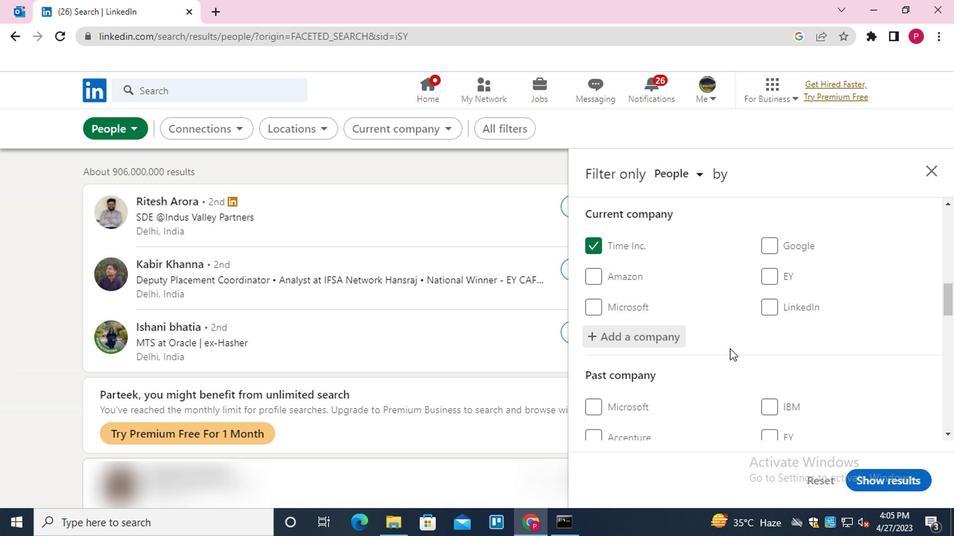 
Action: Mouse scrolled (724, 344) with delta (0, 0)
Screenshot: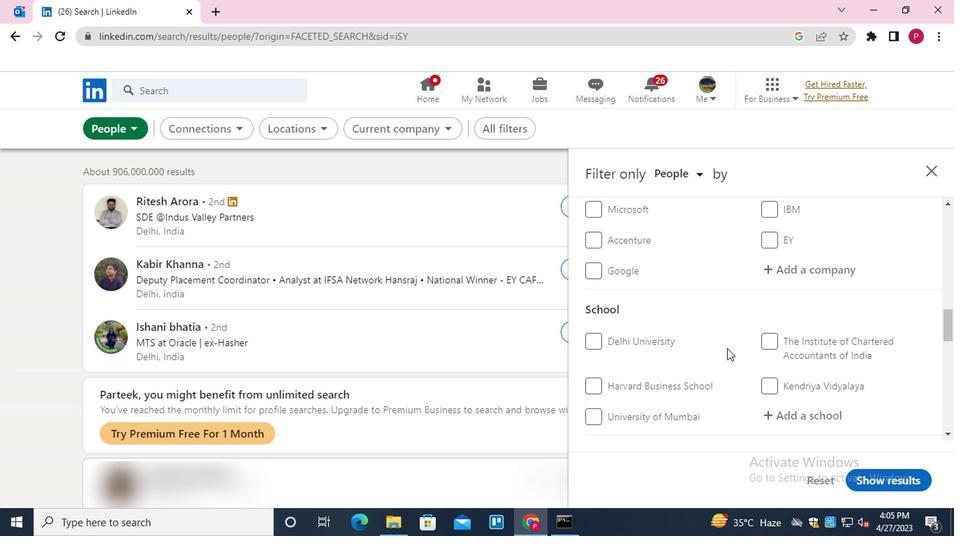
Action: Mouse scrolled (724, 344) with delta (0, 0)
Screenshot: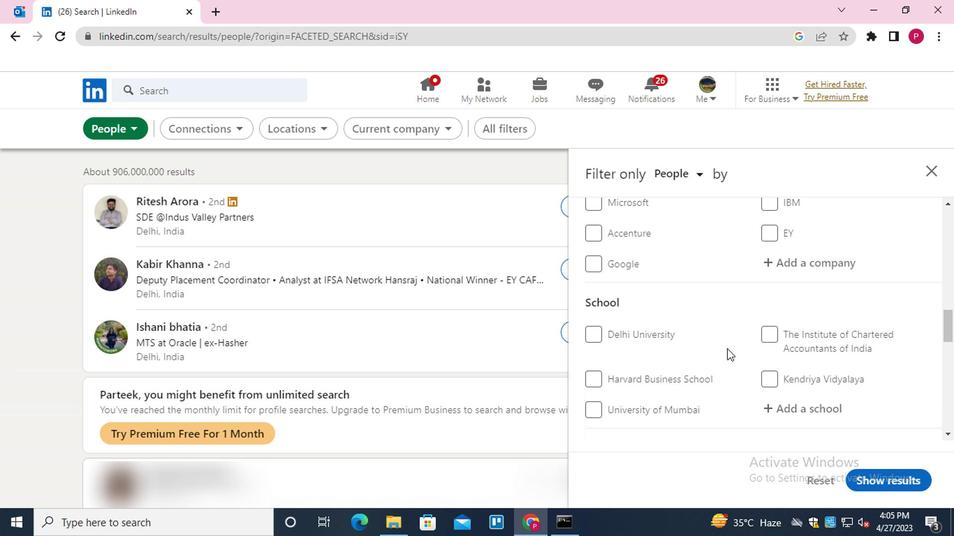 
Action: Mouse moved to (813, 270)
Screenshot: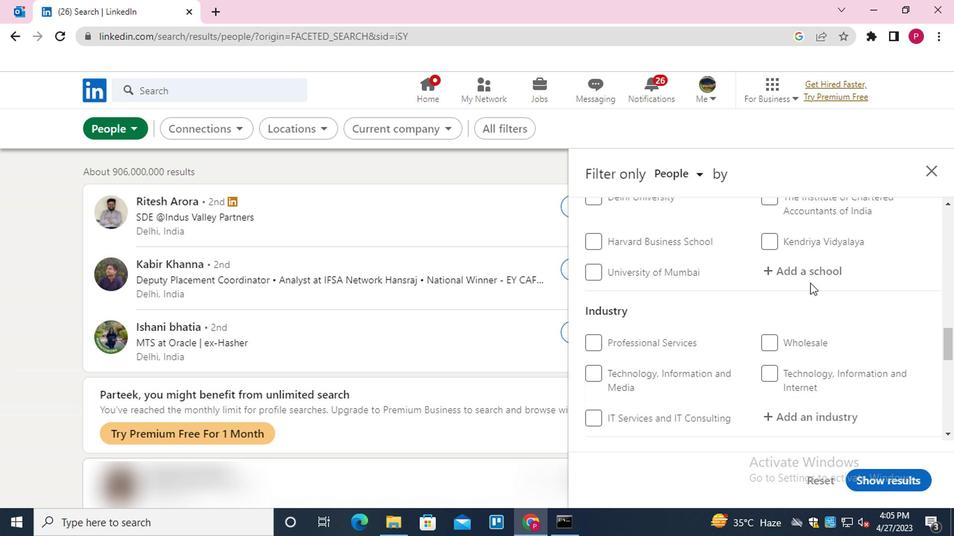 
Action: Mouse pressed left at (813, 270)
Screenshot: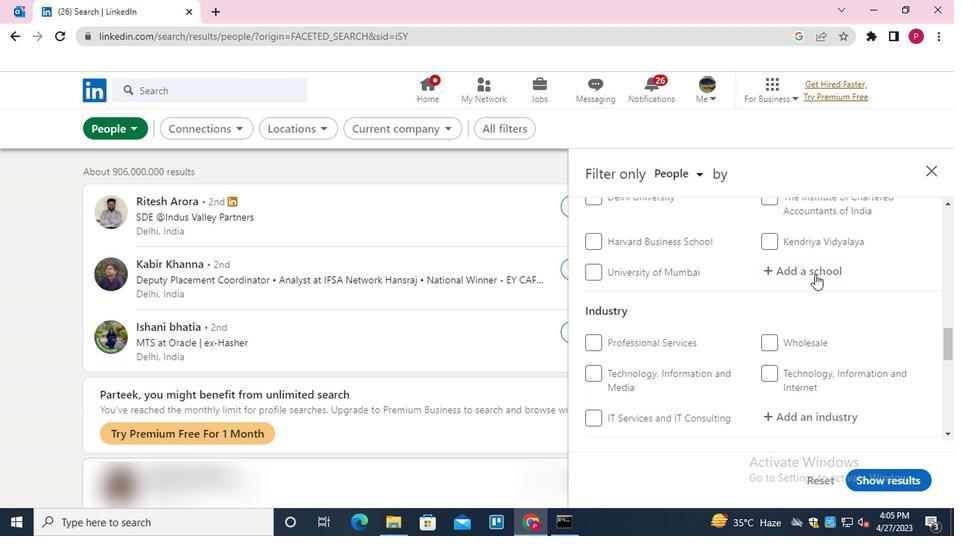 
Action: Key pressed <Key.shift>NATIONAL<Key.space><Key.shift>INSTUTE<Key.space>OF<Key.space><Key.backspace><Key.backspace><Key.backspace><Key.backspace><Key.backspace><Key.backspace><Key.backspace><Key.backspace>TITUTE<Key.space>OF<Key.space><Key.shift>TECHNOLOGY<Key.space><Key.down><Key.down><Key.down><Key.down><Key.enter>
Screenshot: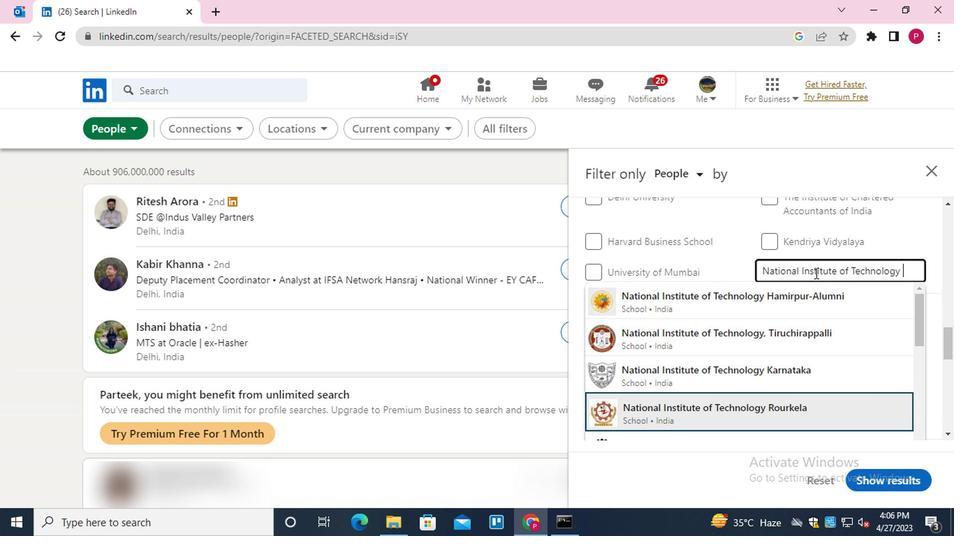 
Action: Mouse moved to (782, 269)
Screenshot: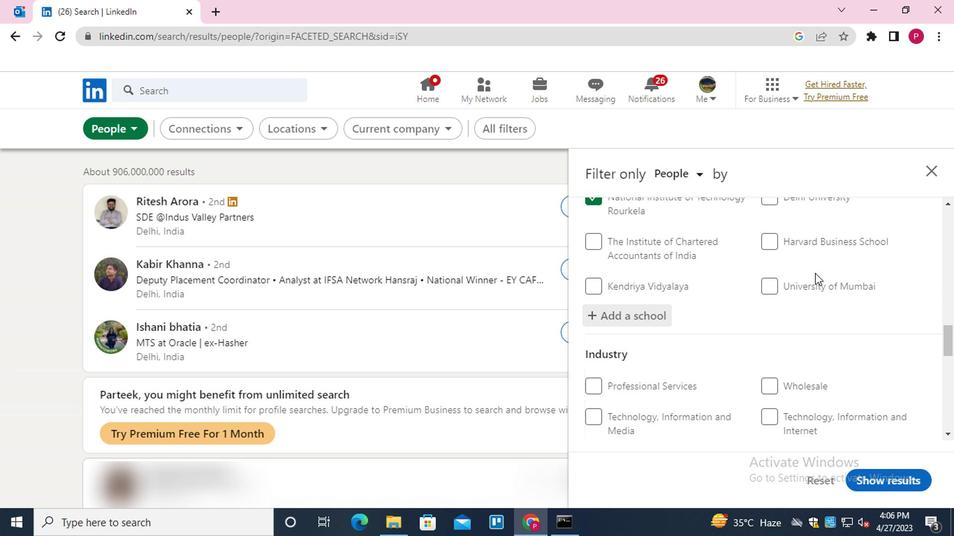 
Action: Mouse scrolled (782, 268) with delta (0, 0)
Screenshot: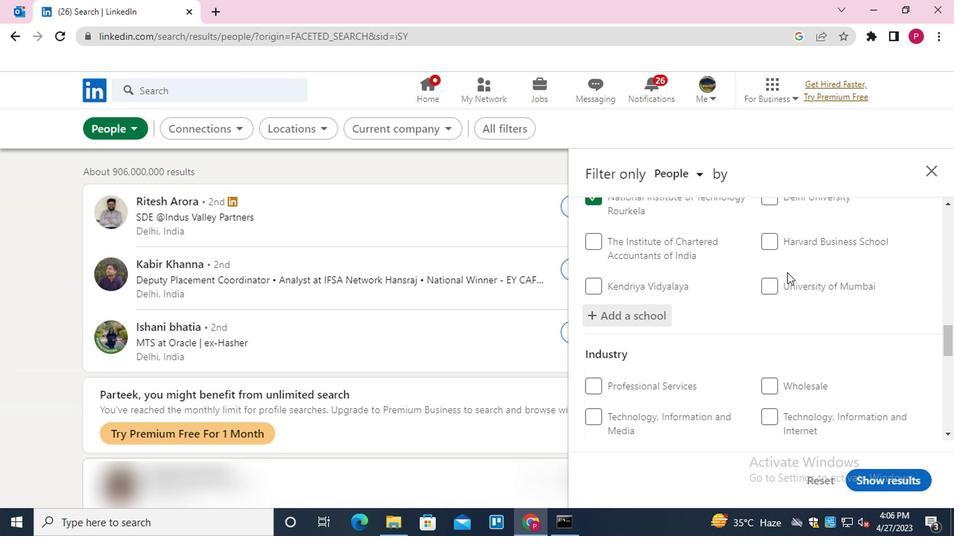 
Action: Mouse scrolled (782, 268) with delta (0, 0)
Screenshot: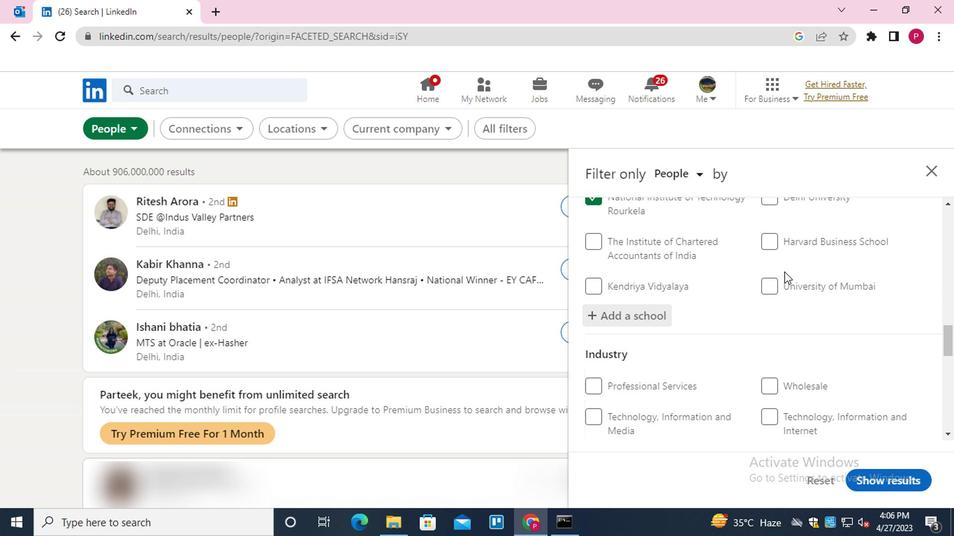 
Action: Mouse moved to (836, 318)
Screenshot: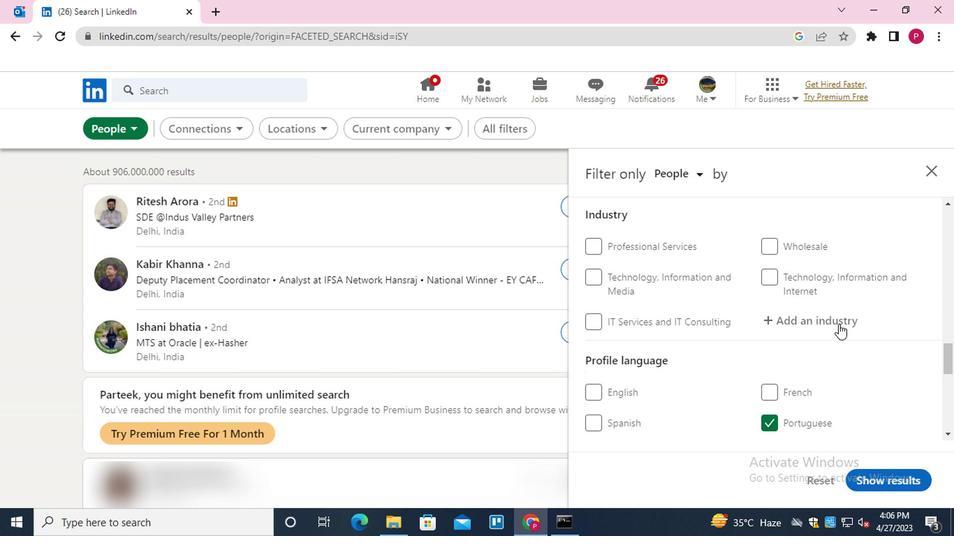 
Action: Mouse pressed left at (836, 318)
Screenshot: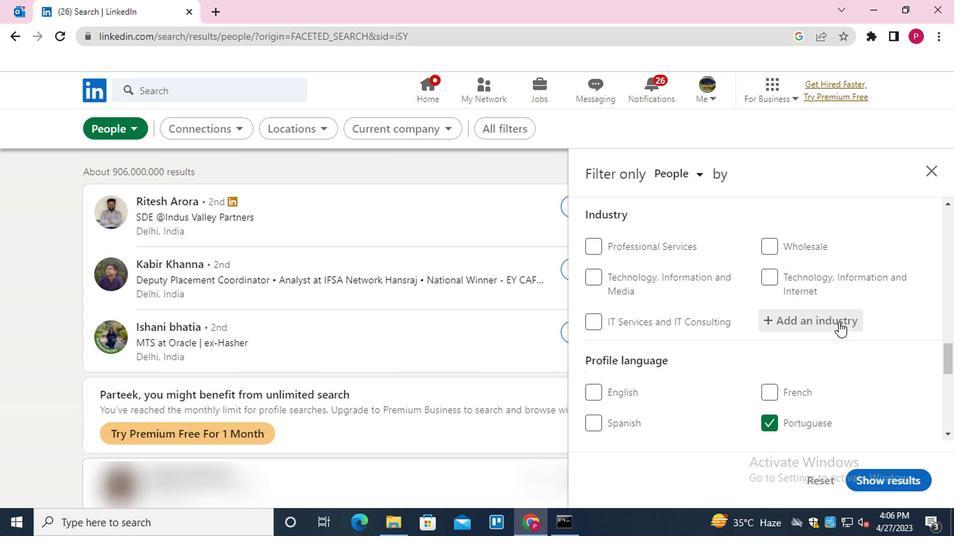 
Action: Key pressed <Key.shift><Key.shift>SECRAT<Key.backspace><Key.backspace><Key.right><Key.down><Key.enter>
Screenshot: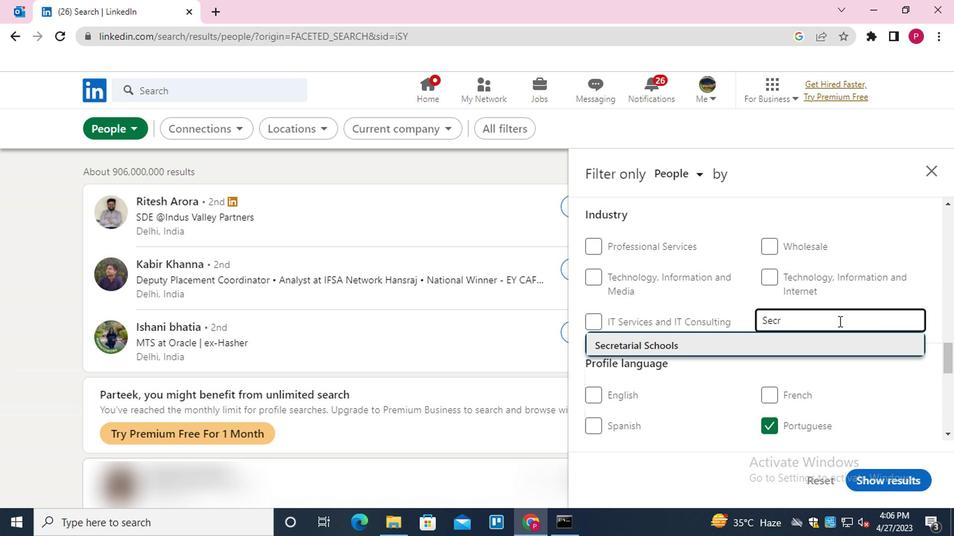 
Action: Mouse moved to (754, 317)
Screenshot: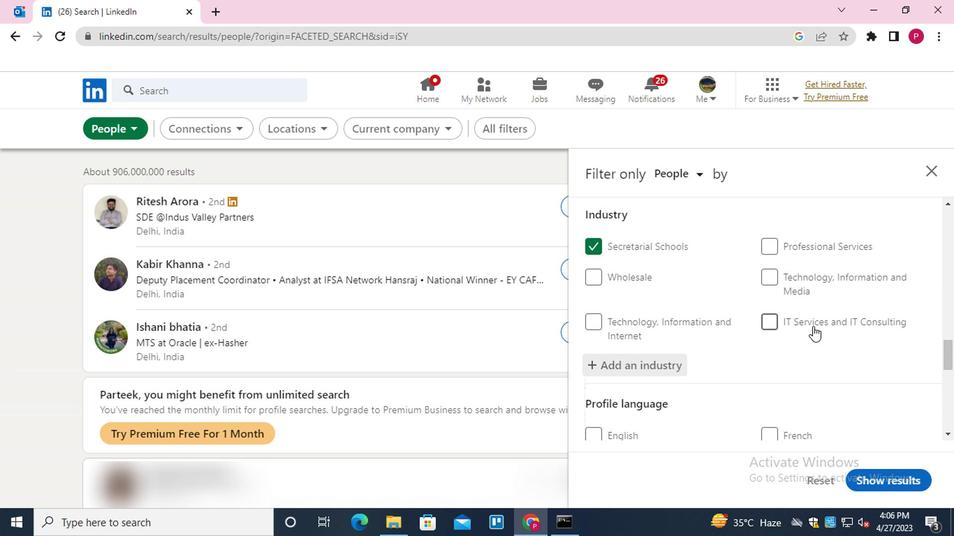 
Action: Mouse scrolled (754, 316) with delta (0, 0)
Screenshot: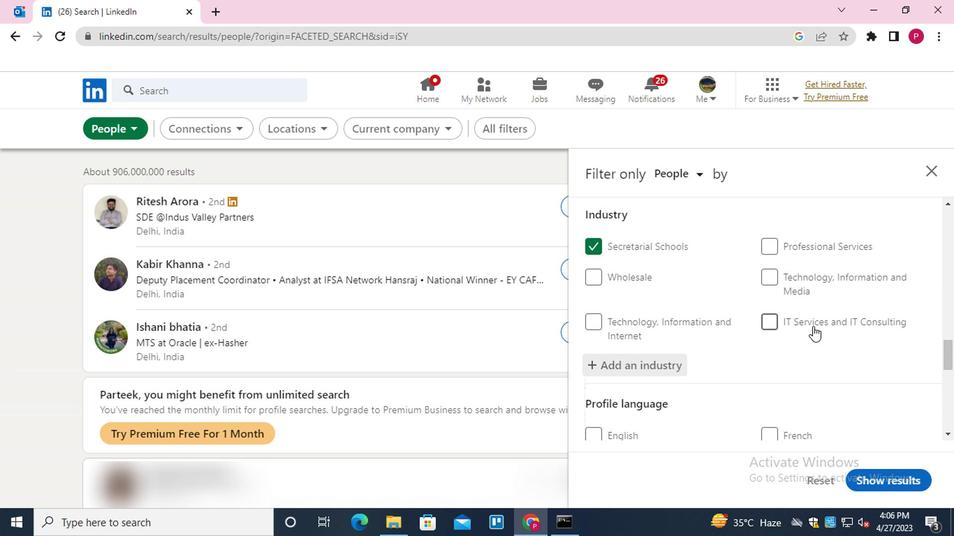 
Action: Mouse moved to (738, 317)
Screenshot: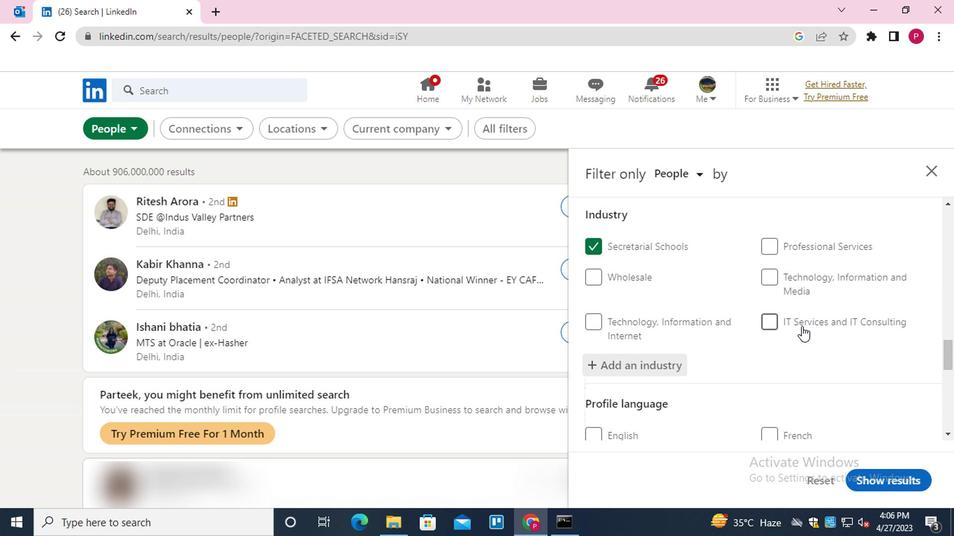 
Action: Mouse scrolled (738, 316) with delta (0, 0)
Screenshot: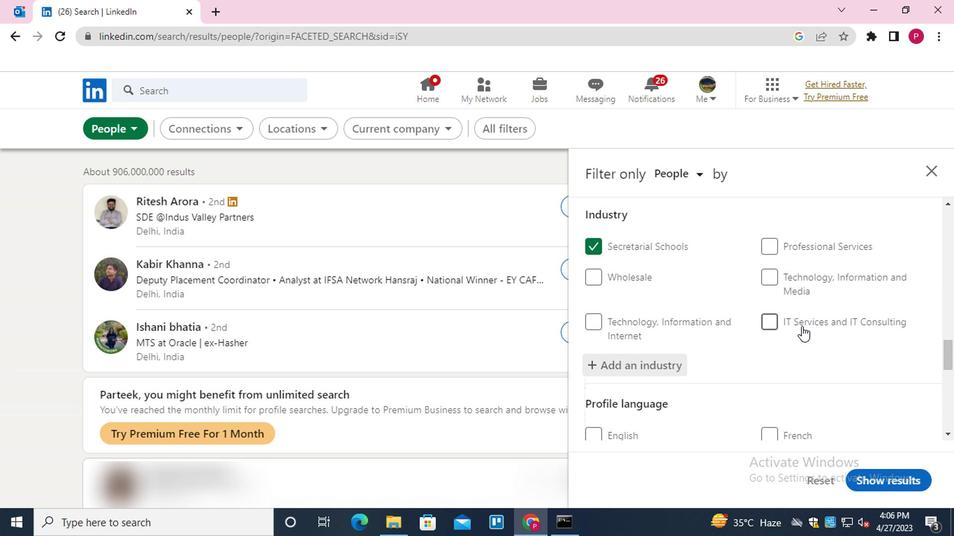 
Action: Mouse moved to (733, 318)
Screenshot: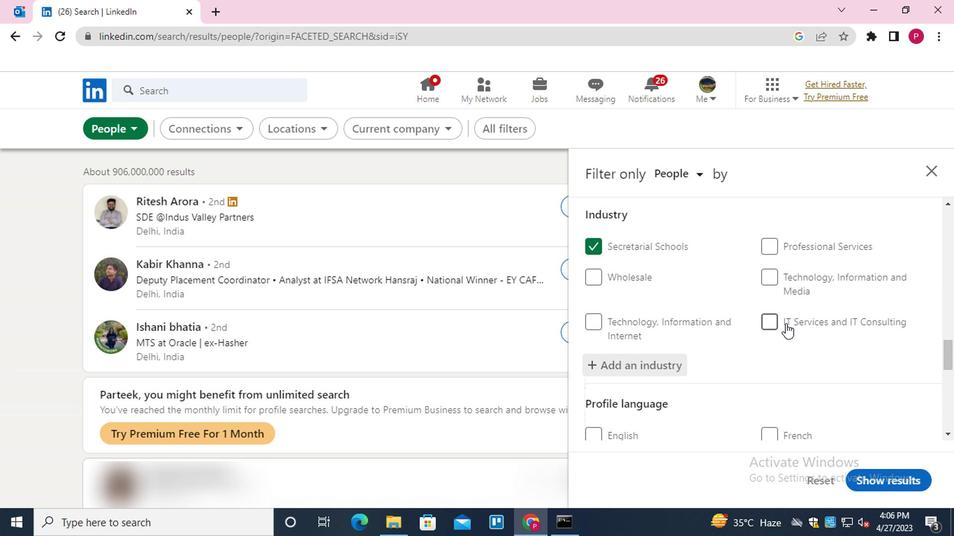 
Action: Mouse scrolled (733, 317) with delta (0, 0)
Screenshot: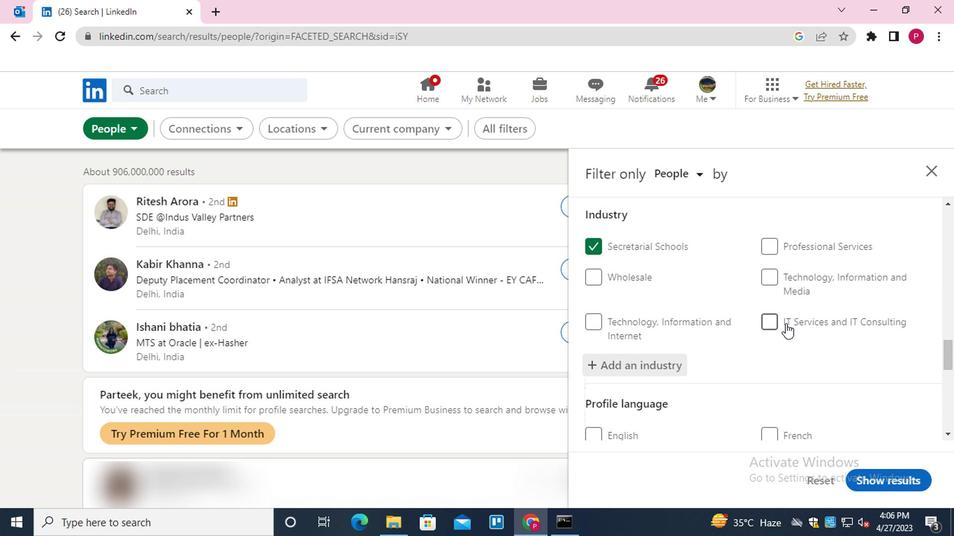 
Action: Mouse scrolled (733, 317) with delta (0, 0)
Screenshot: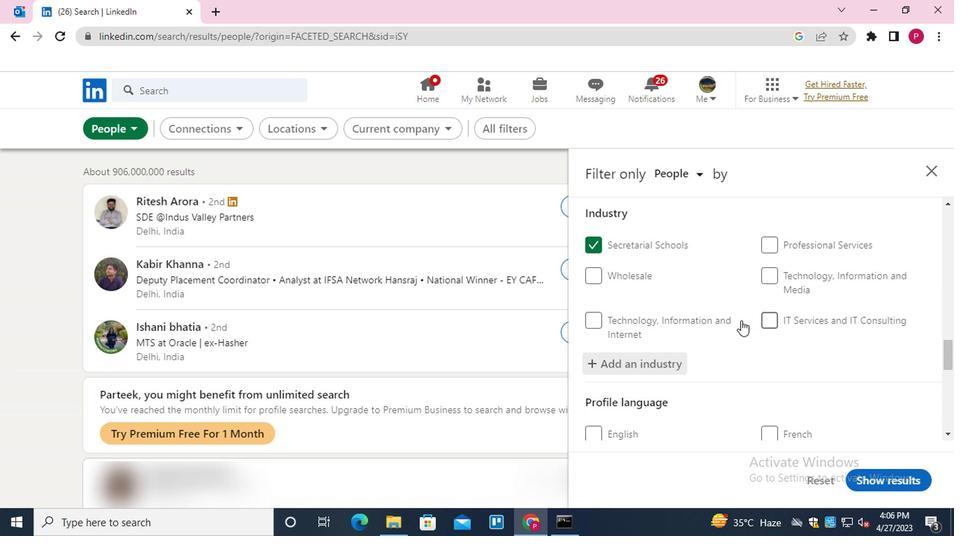 
Action: Mouse moved to (764, 307)
Screenshot: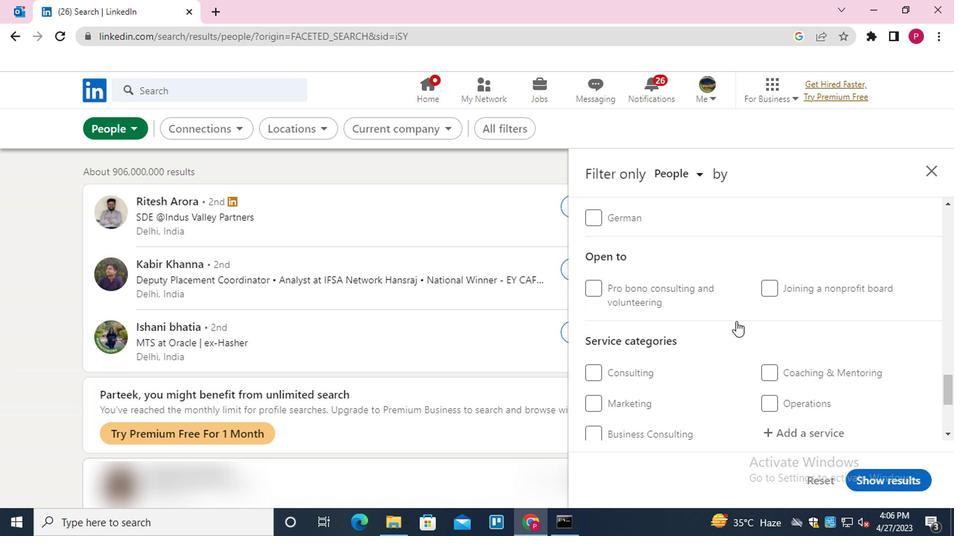 
Action: Mouse scrolled (764, 306) with delta (0, 0)
Screenshot: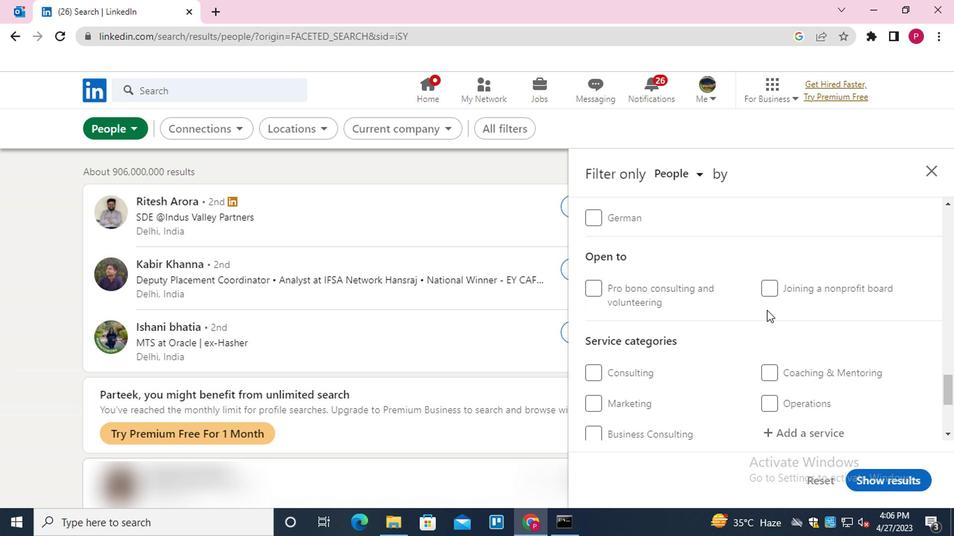 
Action: Mouse scrolled (764, 306) with delta (0, 0)
Screenshot: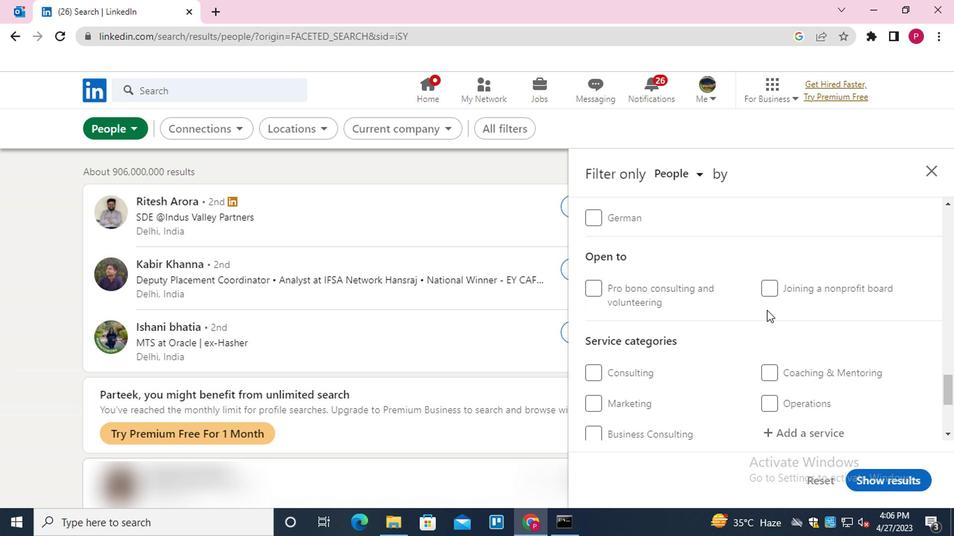 
Action: Mouse scrolled (764, 306) with delta (0, 0)
Screenshot: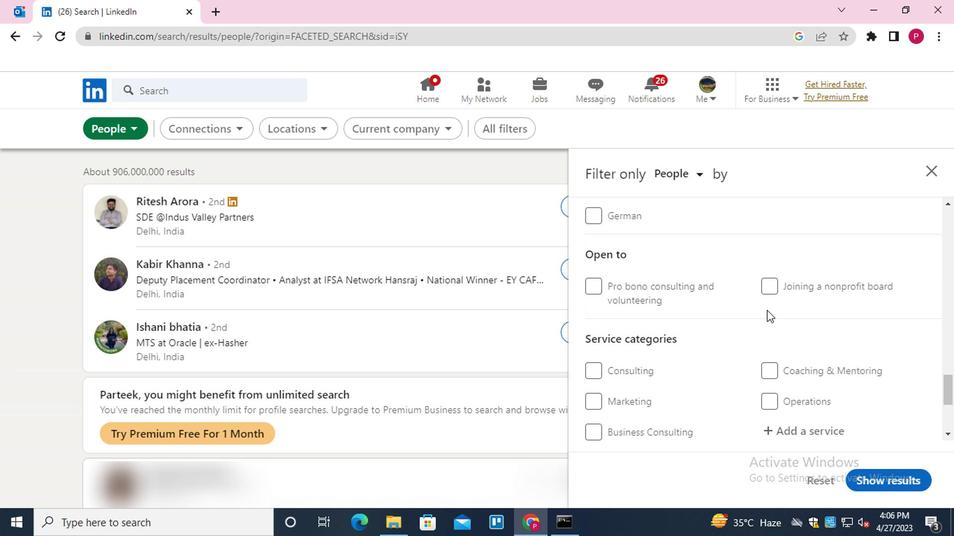 
Action: Mouse moved to (808, 252)
Screenshot: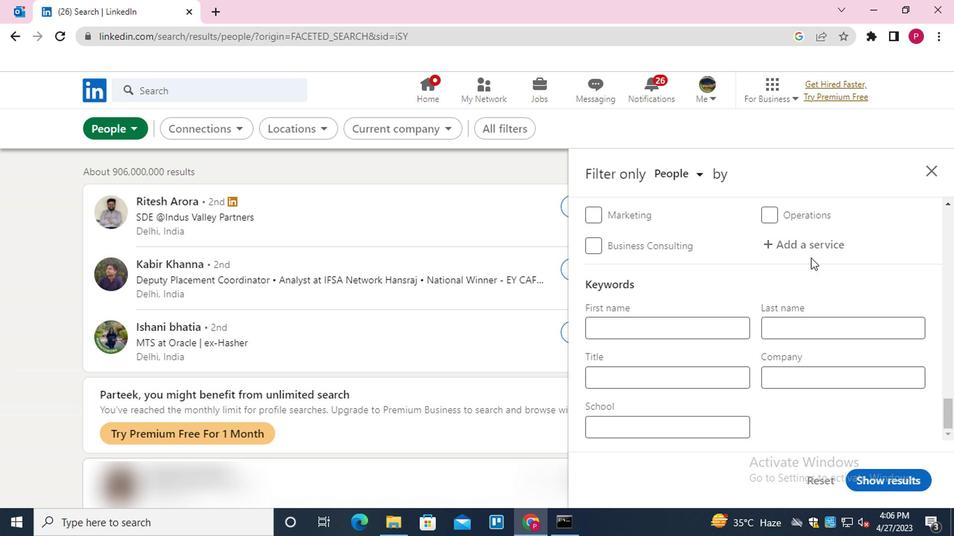 
Action: Mouse pressed left at (808, 252)
Screenshot: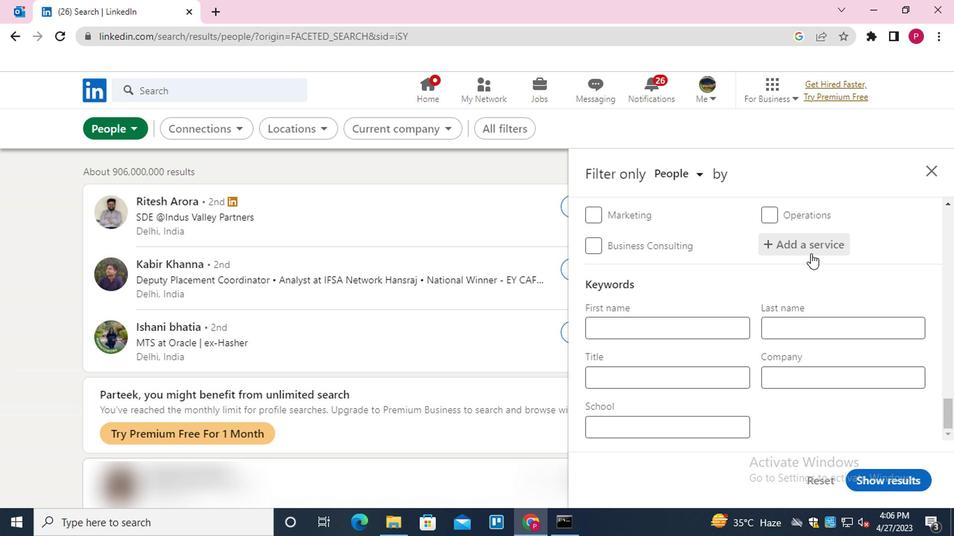 
Action: Key pressed <Key.shift>CYBER<Key.down><Key.enter>
Screenshot: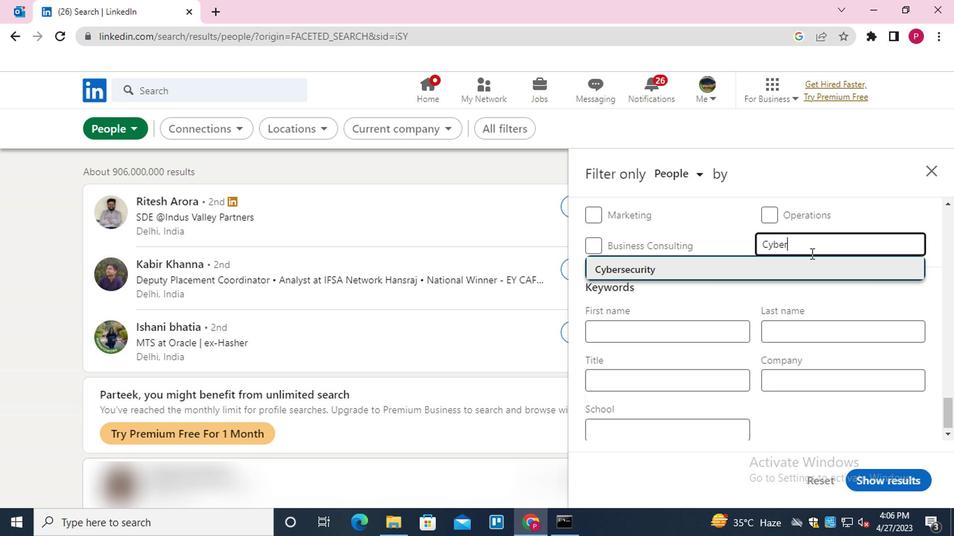 
Action: Mouse moved to (759, 304)
Screenshot: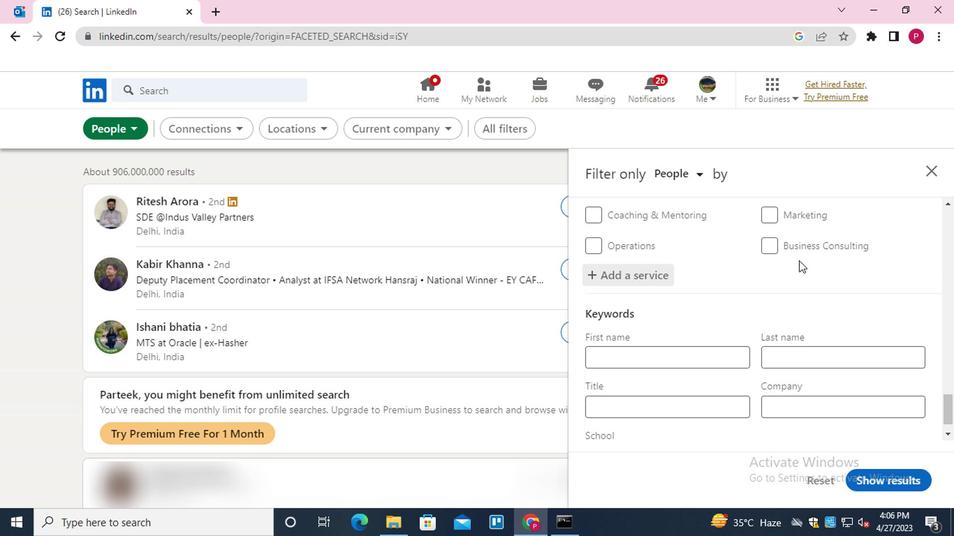 
Action: Mouse scrolled (759, 303) with delta (0, 0)
Screenshot: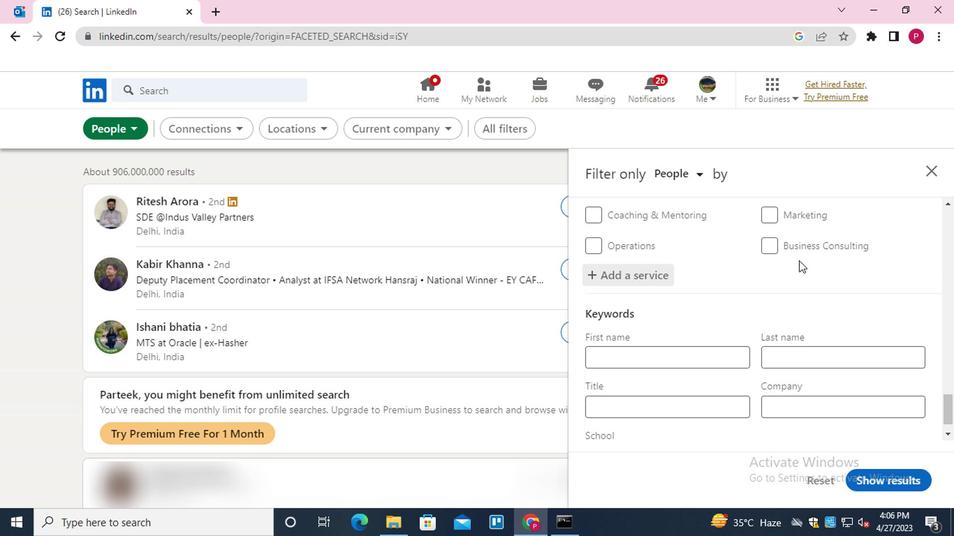 
Action: Mouse moved to (753, 318)
Screenshot: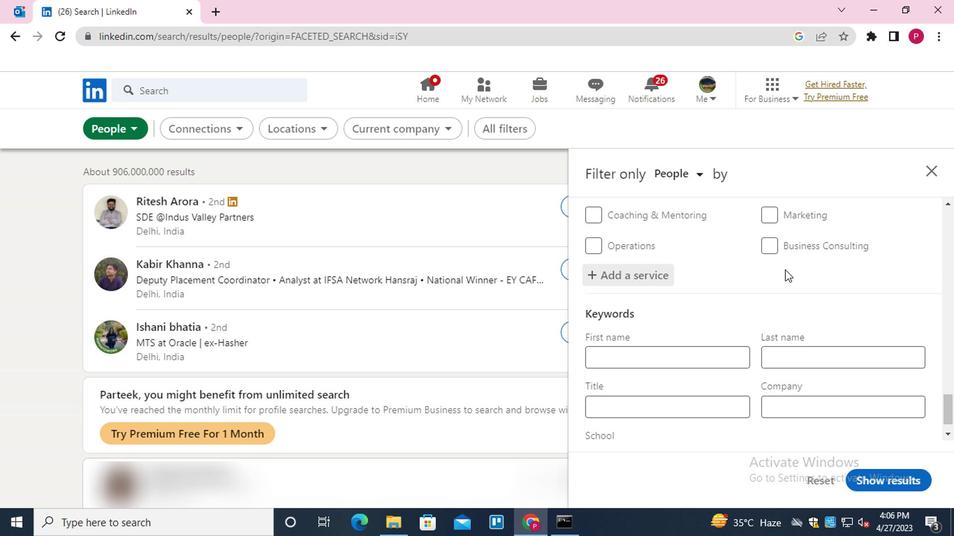 
Action: Mouse scrolled (753, 317) with delta (0, 0)
Screenshot: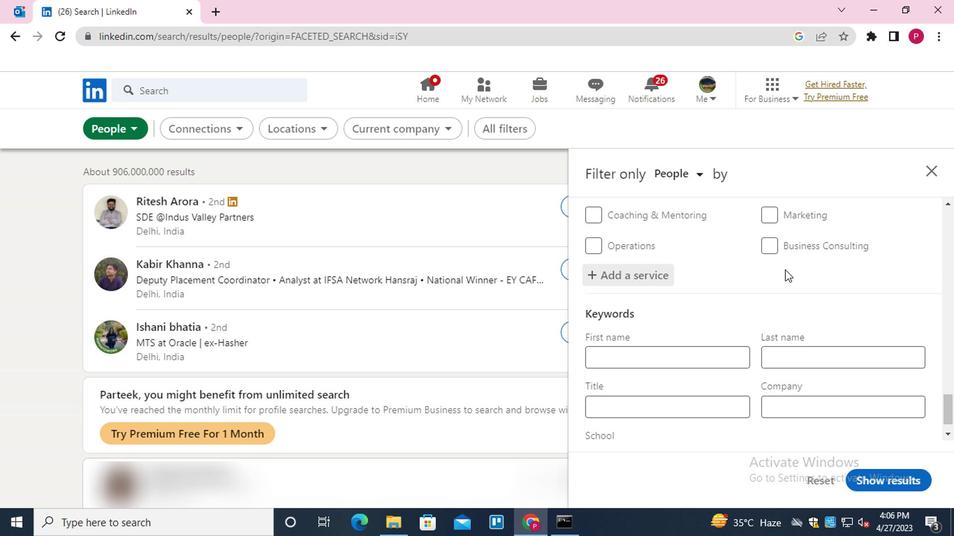 
Action: Mouse moved to (750, 325)
Screenshot: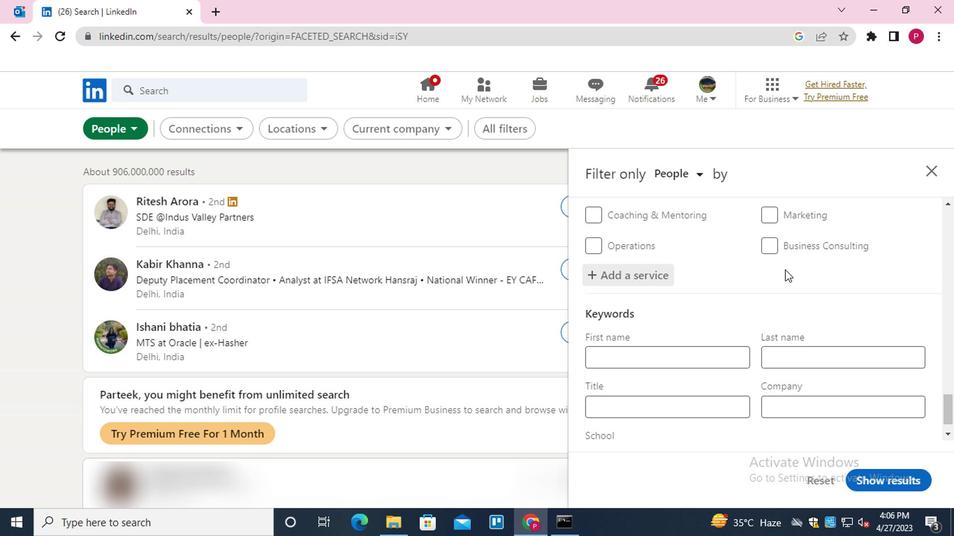 
Action: Mouse scrolled (750, 324) with delta (0, 0)
Screenshot: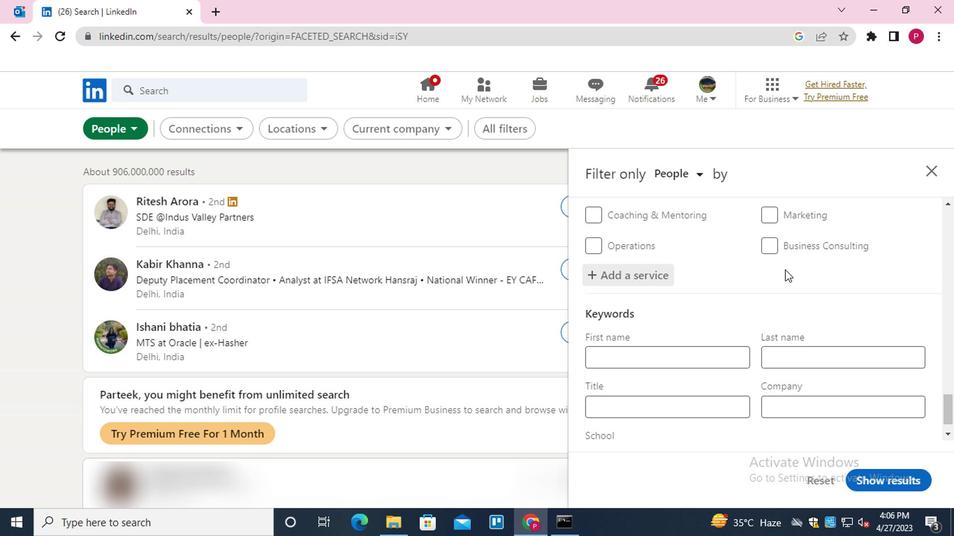 
Action: Mouse moved to (743, 335)
Screenshot: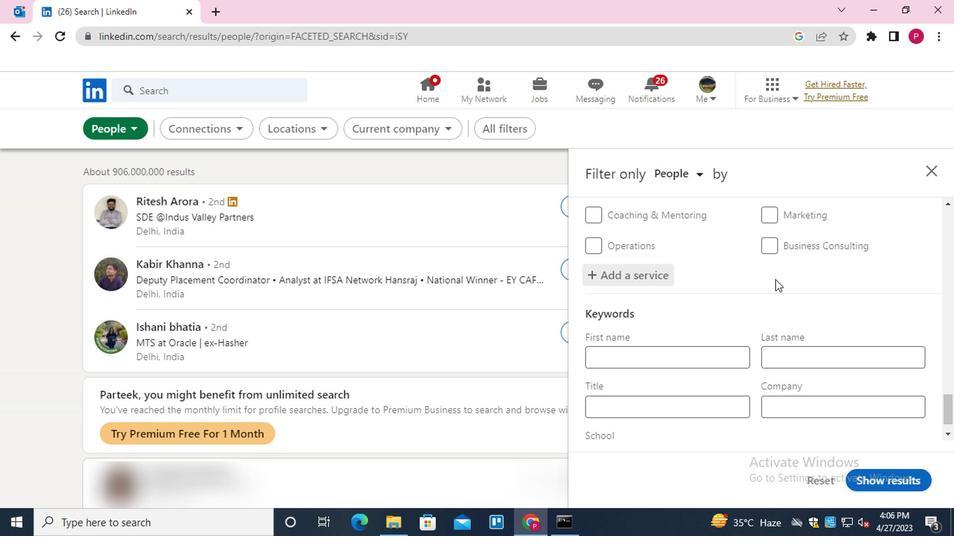 
Action: Mouse scrolled (743, 334) with delta (0, 0)
Screenshot: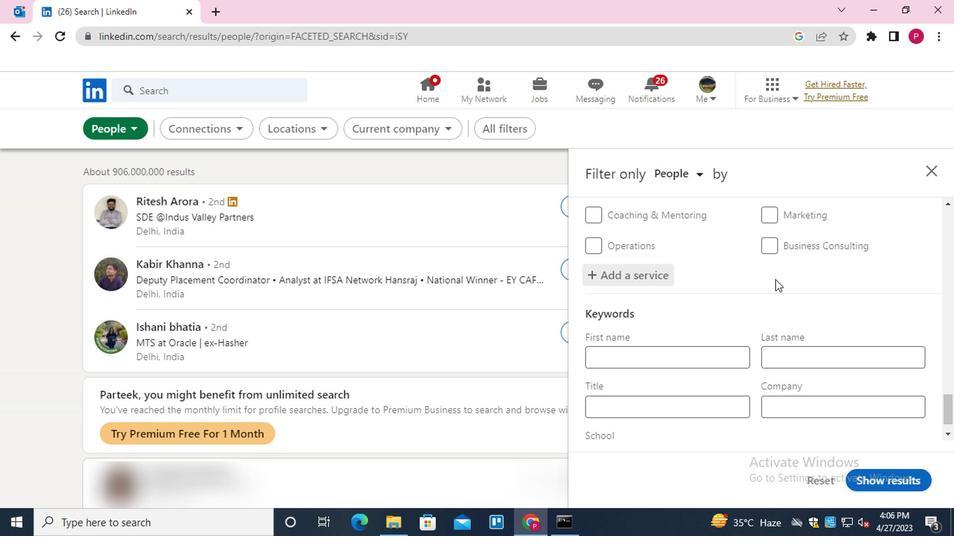 
Action: Mouse moved to (679, 371)
Screenshot: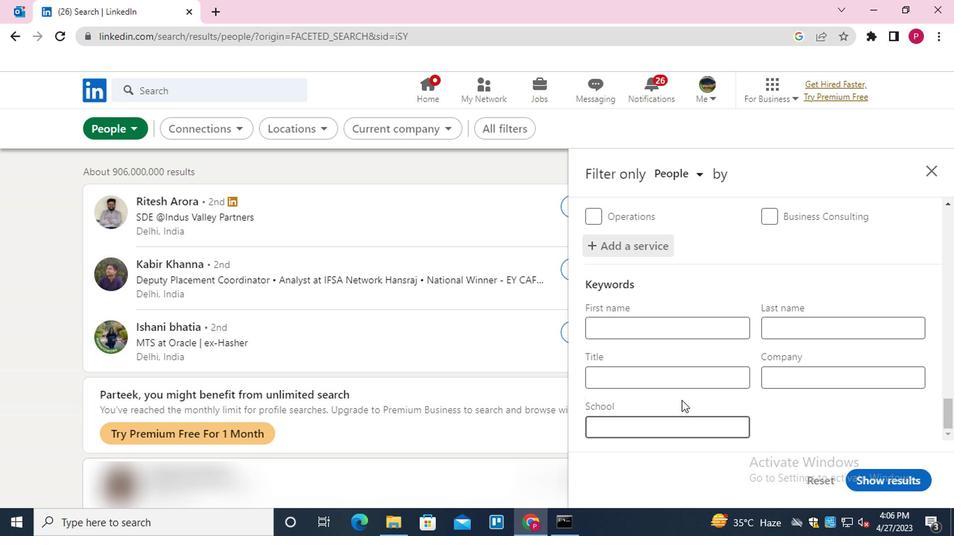 
Action: Mouse pressed left at (679, 371)
Screenshot: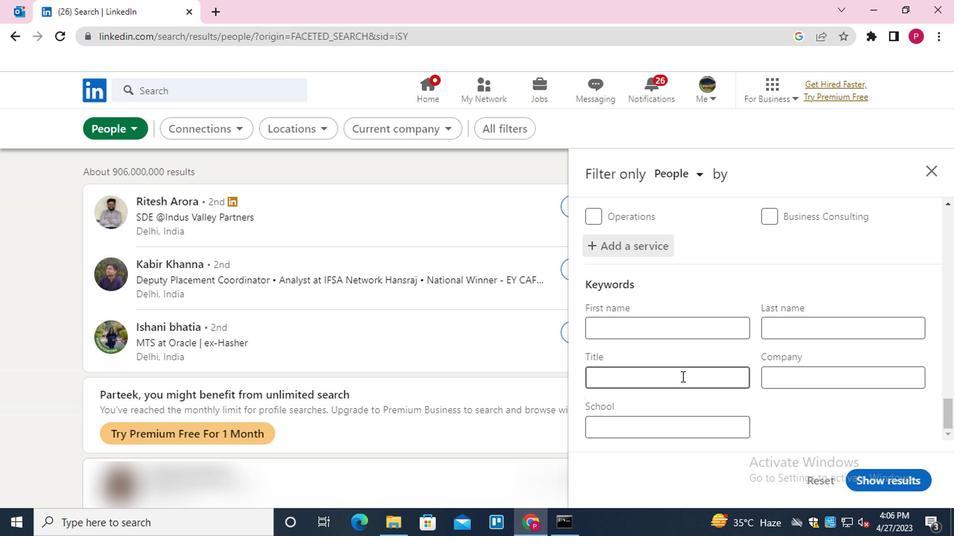 
Action: Key pressed <Key.shift>COMMUNICATIONS<Key.space><Key.shift>MANAGER
Screenshot: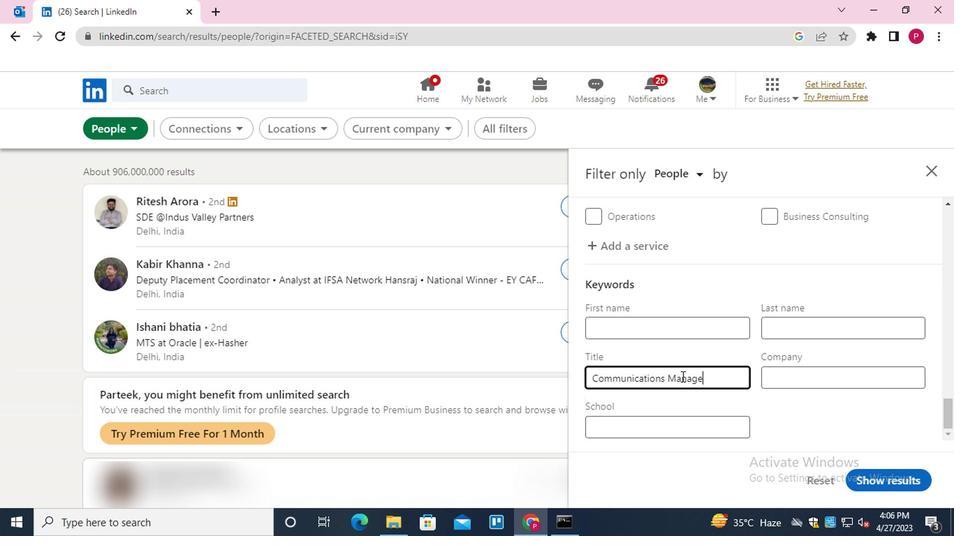 
Action: Mouse moved to (866, 470)
Screenshot: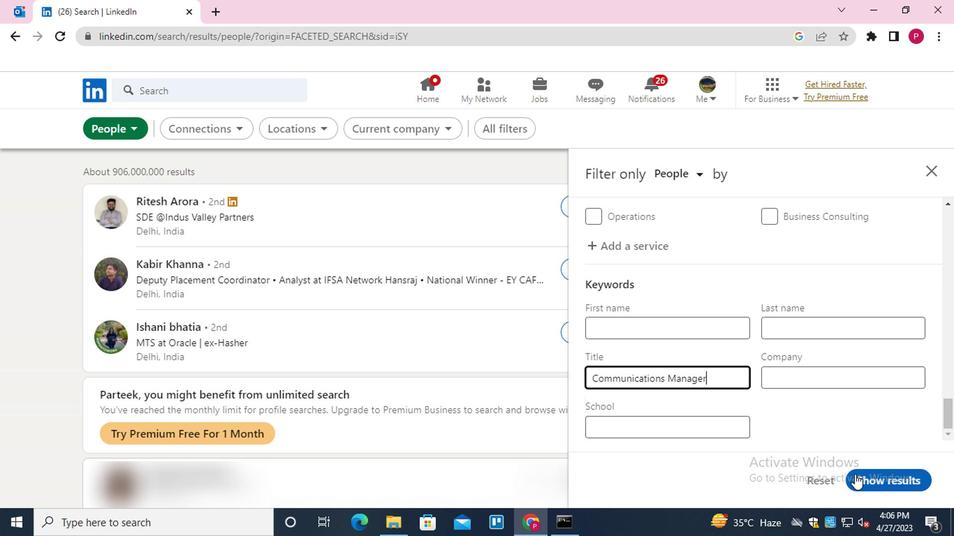 
Action: Mouse pressed left at (866, 470)
Screenshot: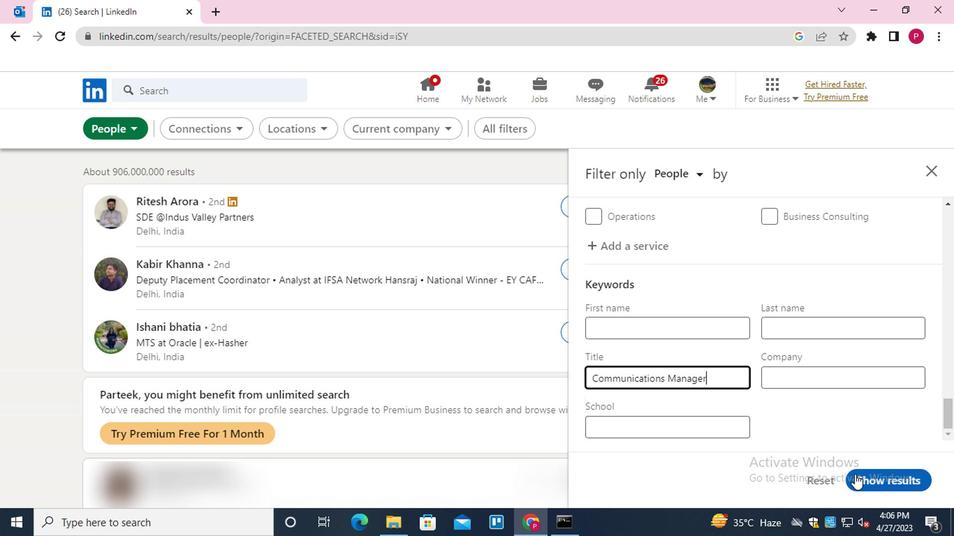 
Action: Mouse moved to (254, 265)
Screenshot: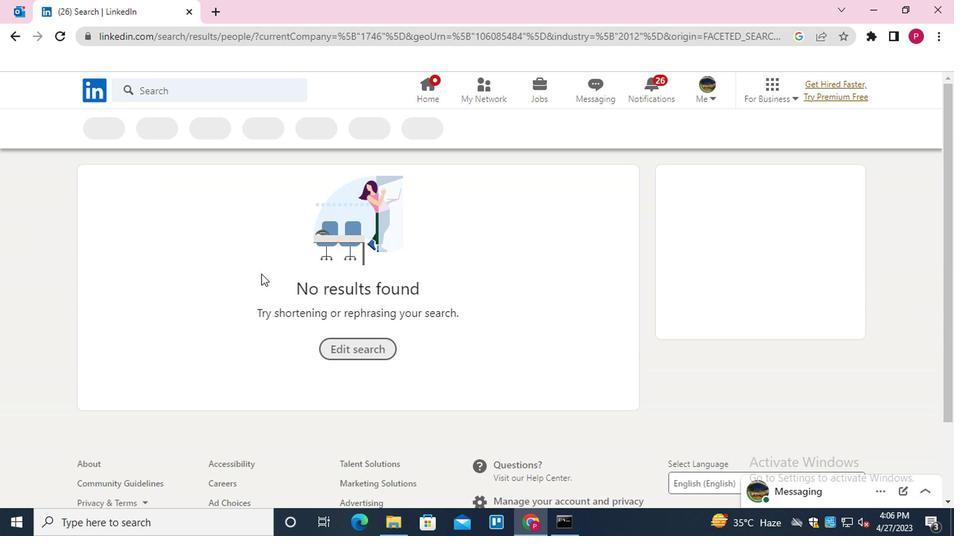 
